 Task: Select the prettier-code formatted esbenp-prettier-vs-code in the default folding range provider.
Action: Mouse moved to (6, 492)
Screenshot: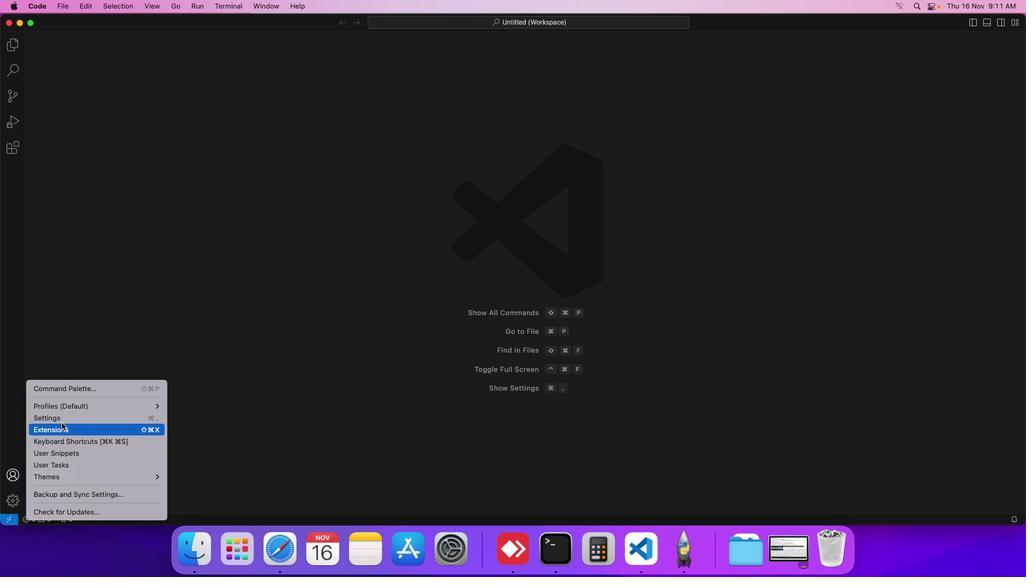 
Action: Mouse pressed left at (6, 492)
Screenshot: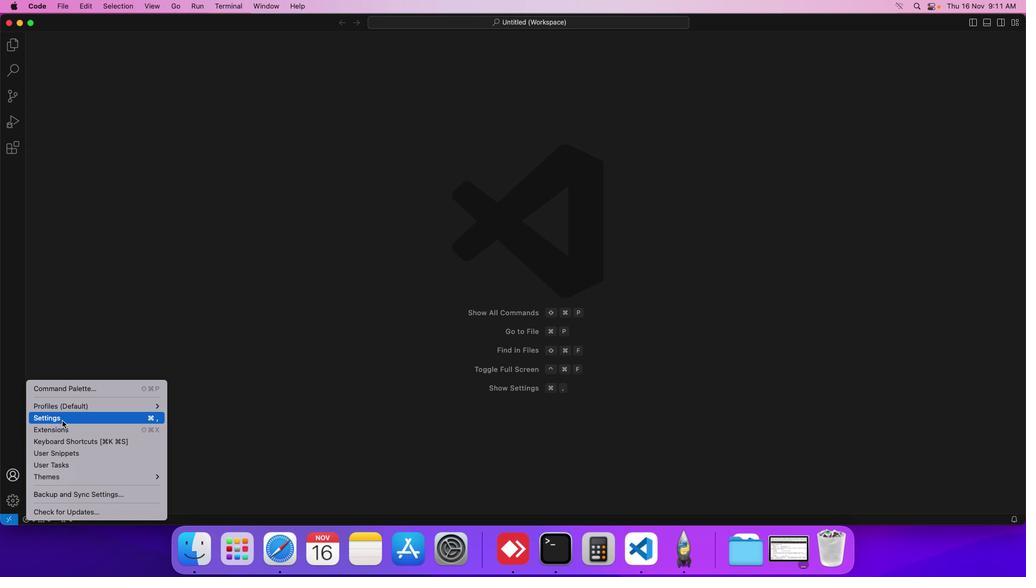 
Action: Mouse moved to (52, 411)
Screenshot: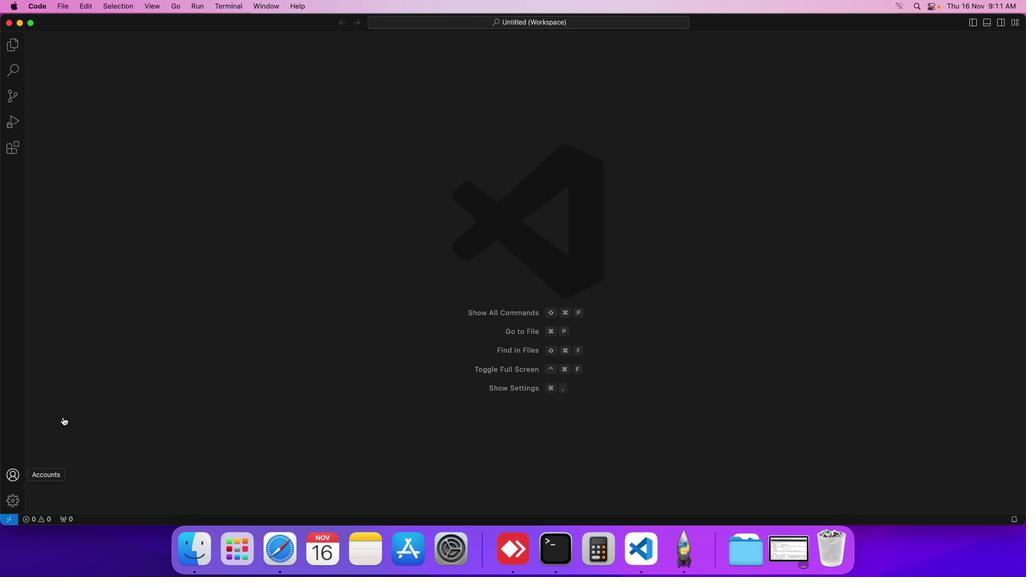 
Action: Mouse pressed left at (52, 411)
Screenshot: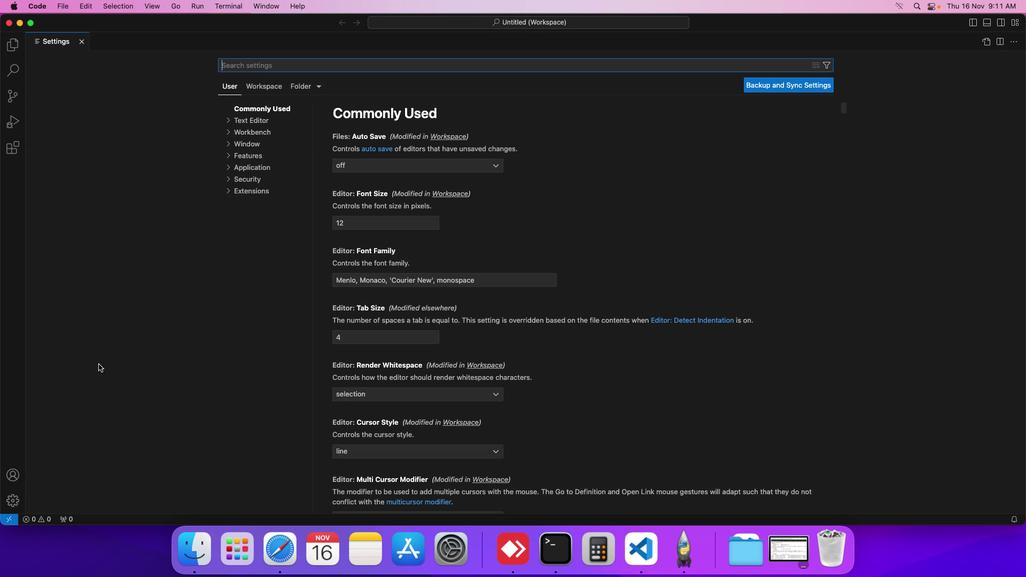 
Action: Mouse moved to (260, 73)
Screenshot: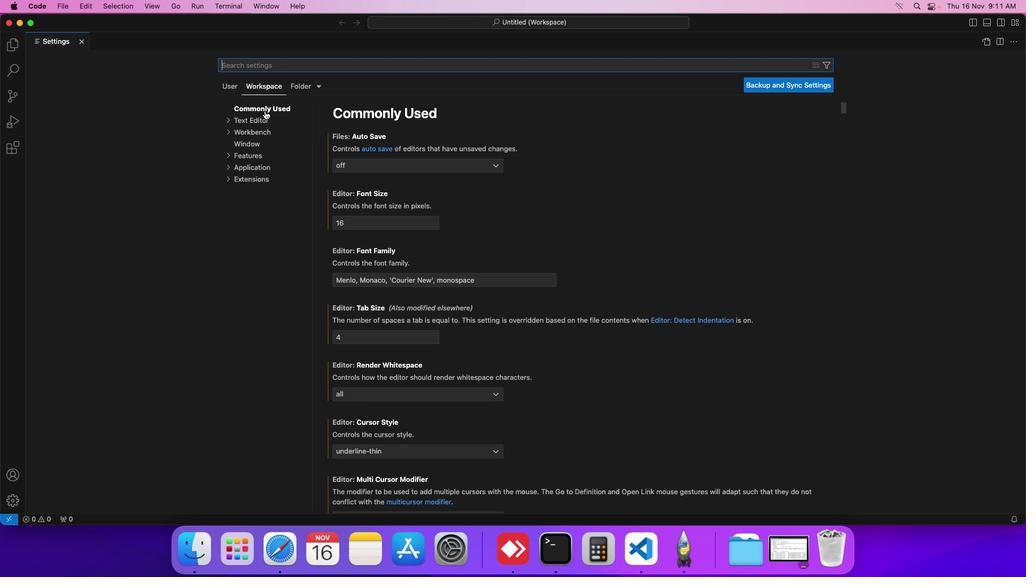 
Action: Mouse pressed left at (260, 73)
Screenshot: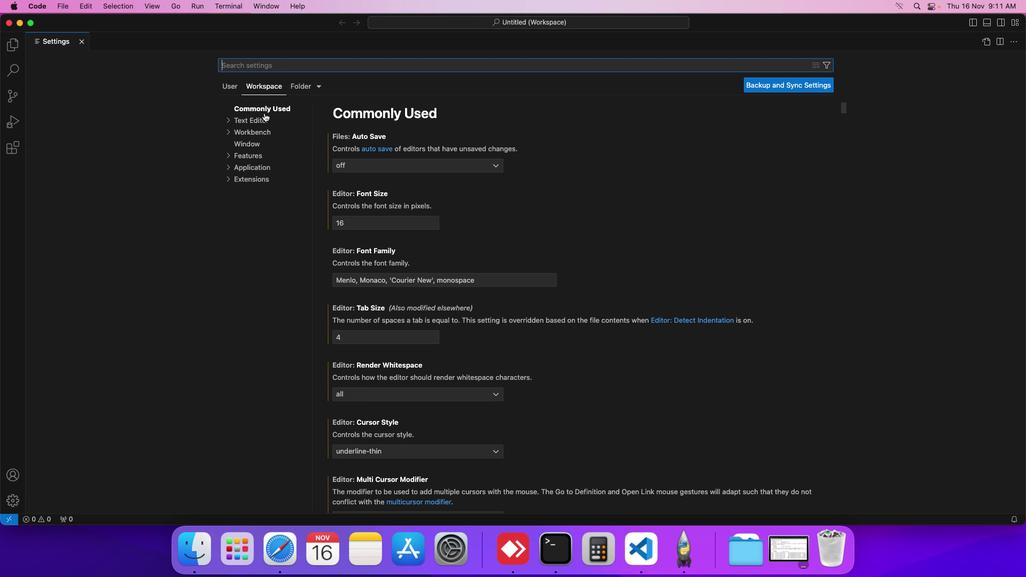 
Action: Mouse moved to (253, 107)
Screenshot: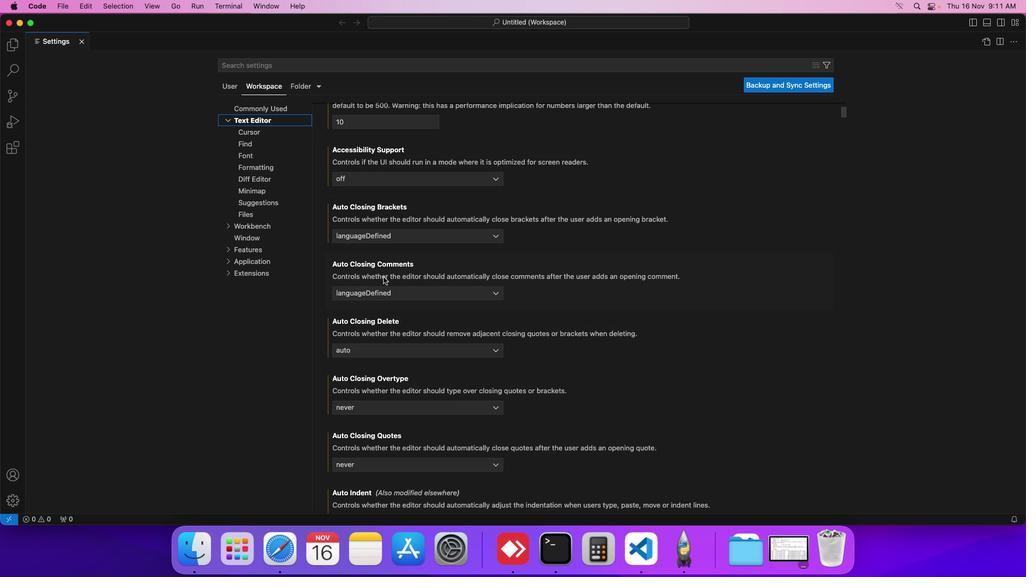 
Action: Mouse pressed left at (253, 107)
Screenshot: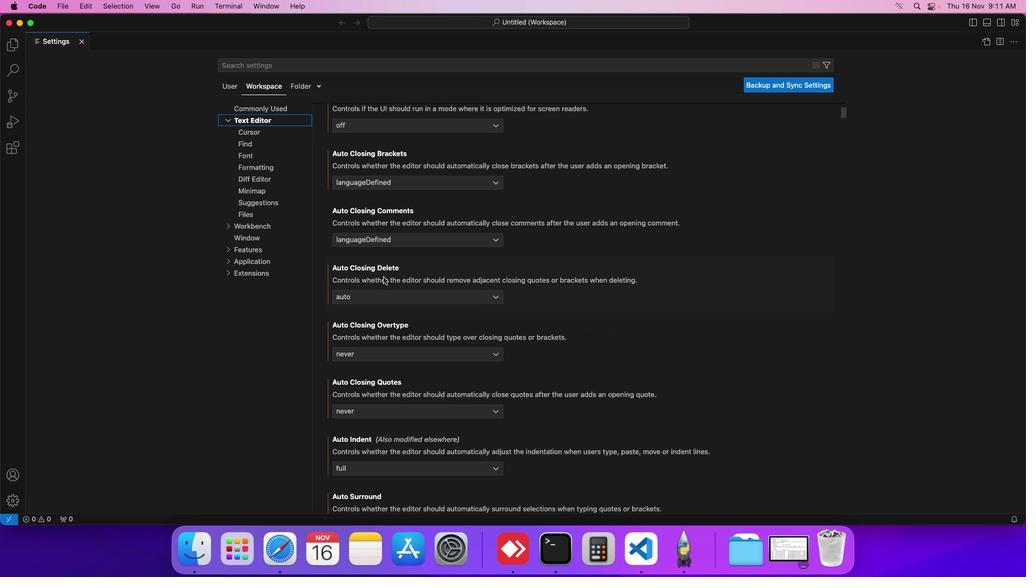 
Action: Mouse moved to (374, 267)
Screenshot: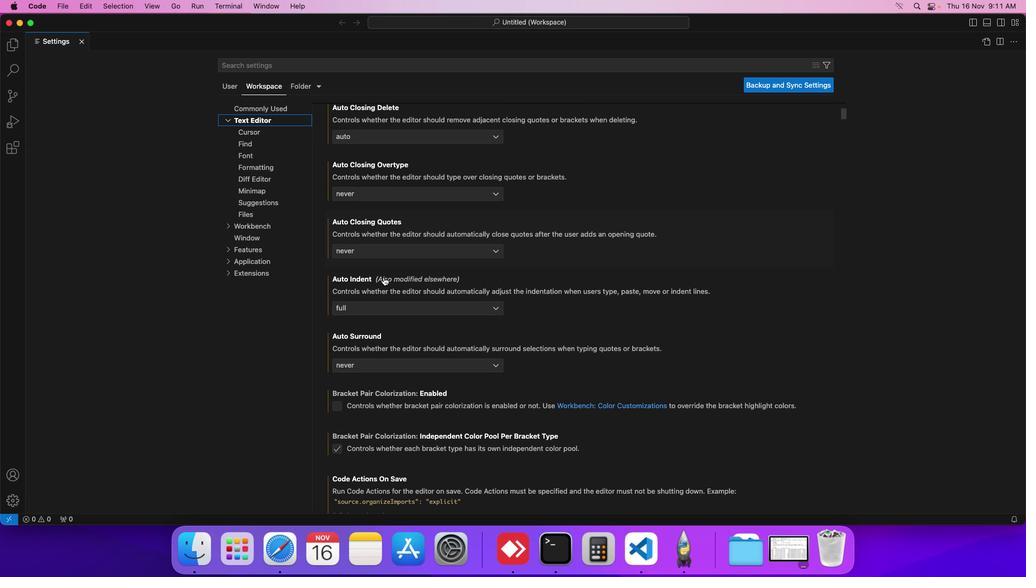 
Action: Mouse scrolled (374, 267) with delta (-9, -9)
Screenshot: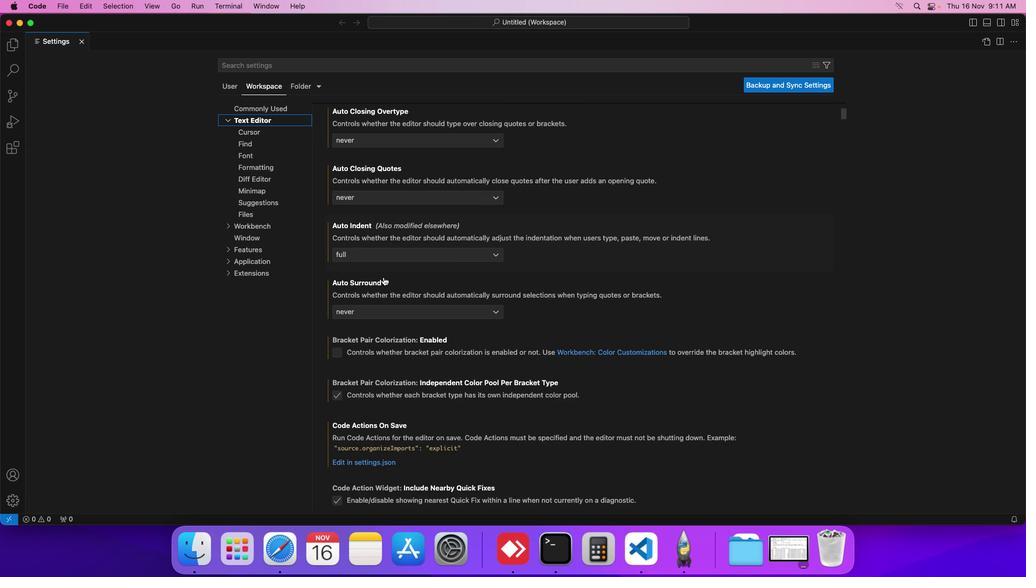 
Action: Mouse scrolled (374, 267) with delta (-9, -9)
Screenshot: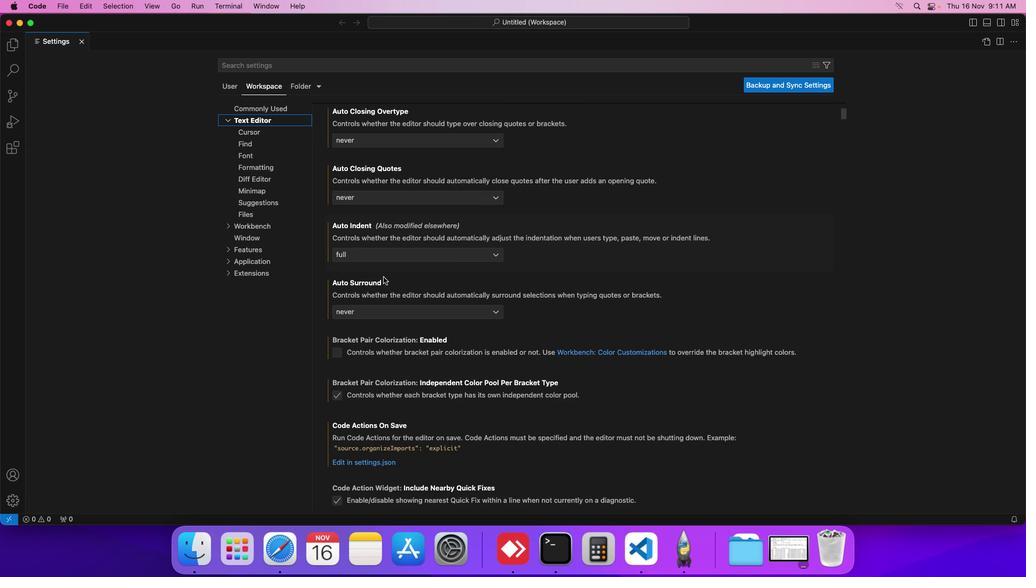 
Action: Mouse scrolled (374, 267) with delta (-9, -10)
Screenshot: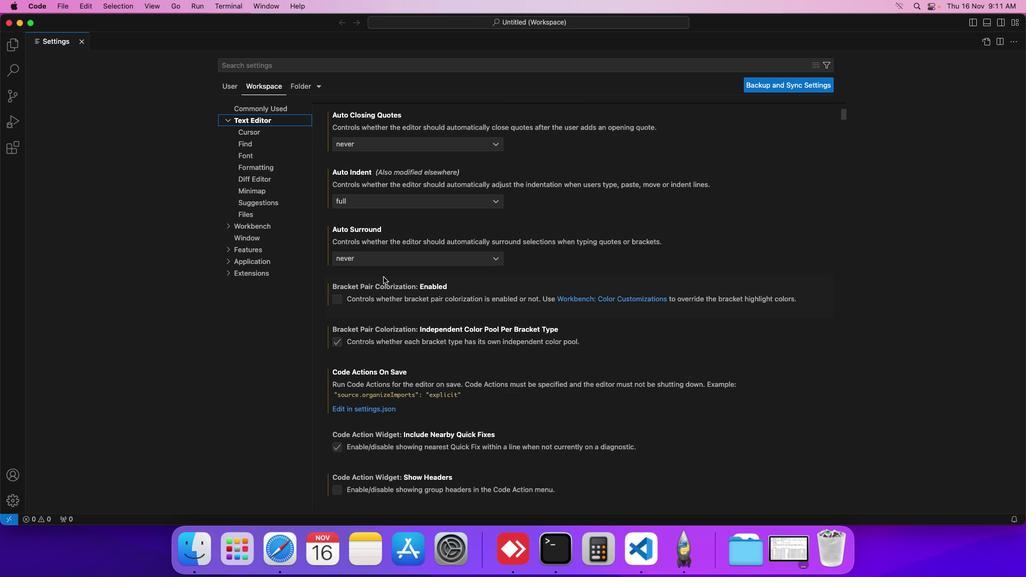 
Action: Mouse scrolled (374, 267) with delta (-9, -10)
Screenshot: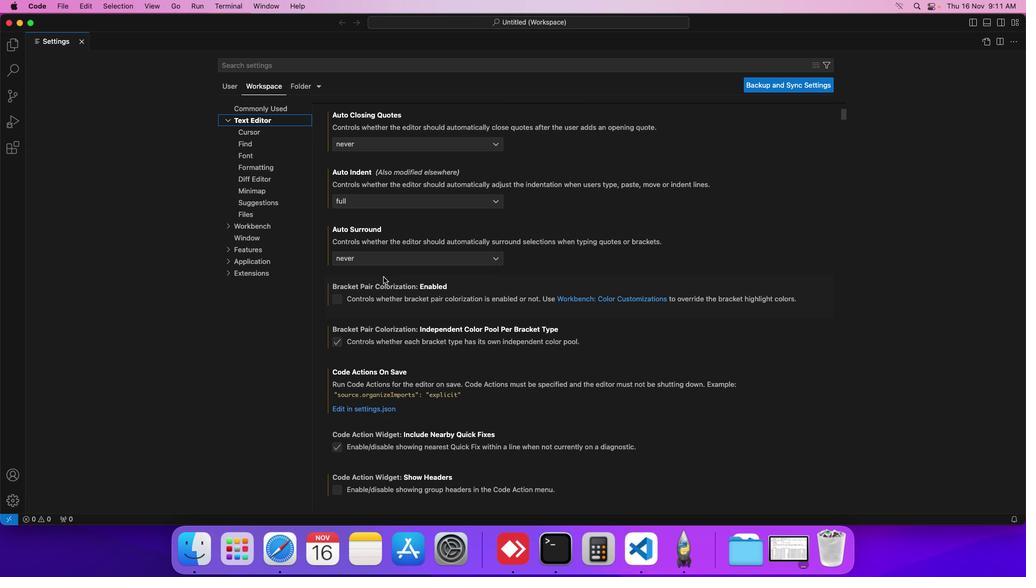 
Action: Mouse scrolled (374, 267) with delta (-9, -10)
Screenshot: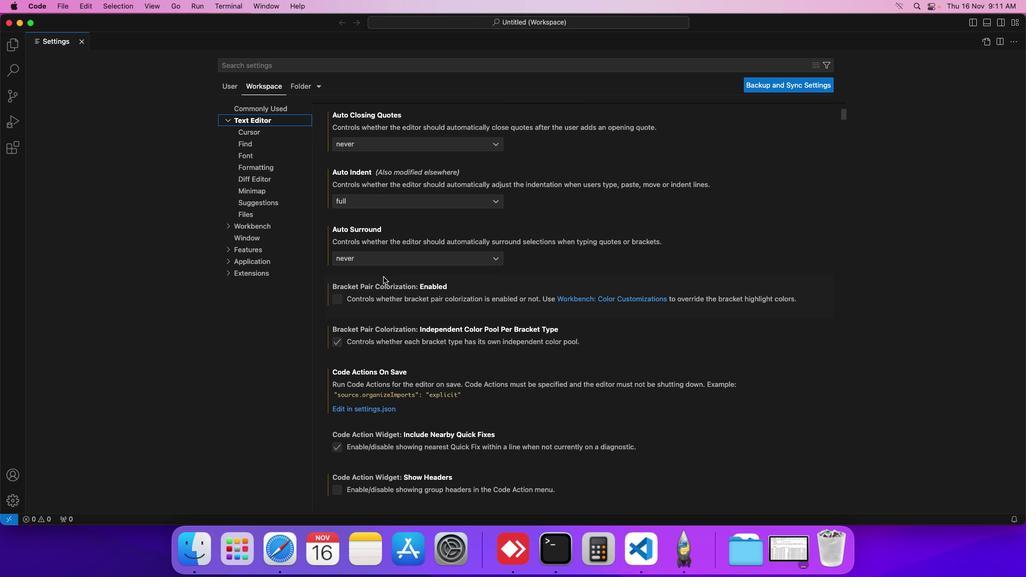 
Action: Mouse moved to (374, 267)
Screenshot: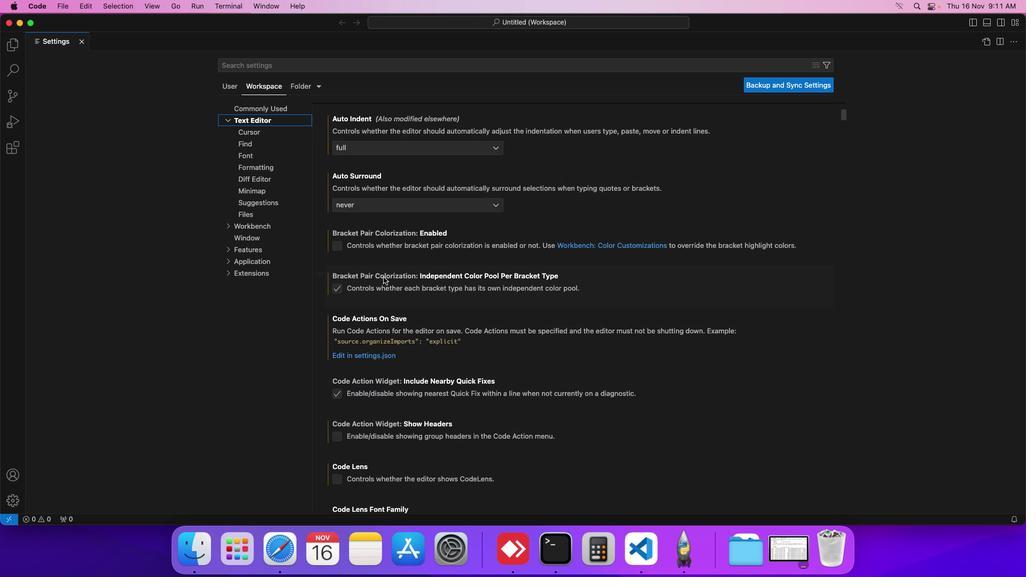 
Action: Mouse scrolled (374, 267) with delta (-9, -9)
Screenshot: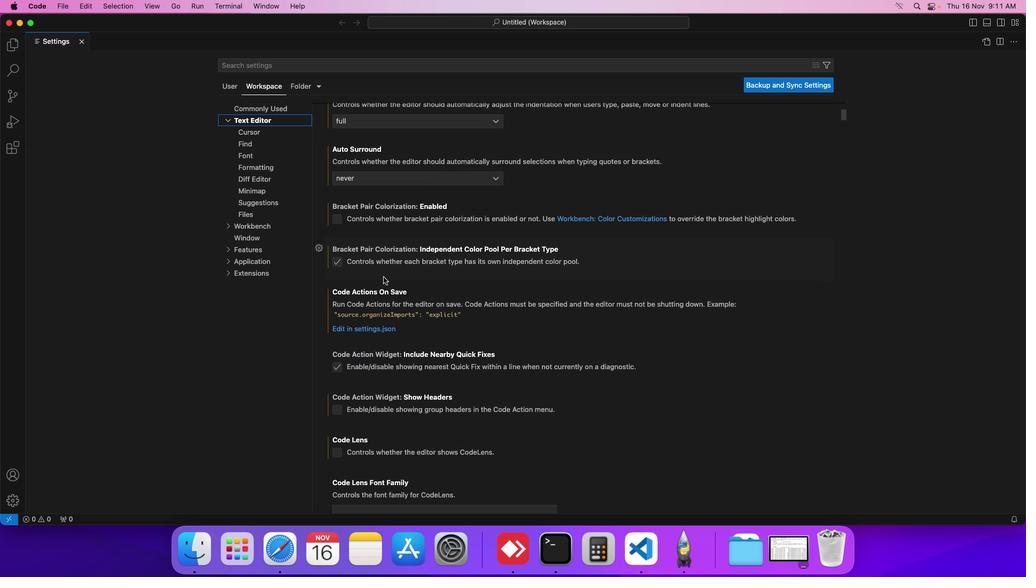 
Action: Mouse scrolled (374, 267) with delta (-9, -9)
Screenshot: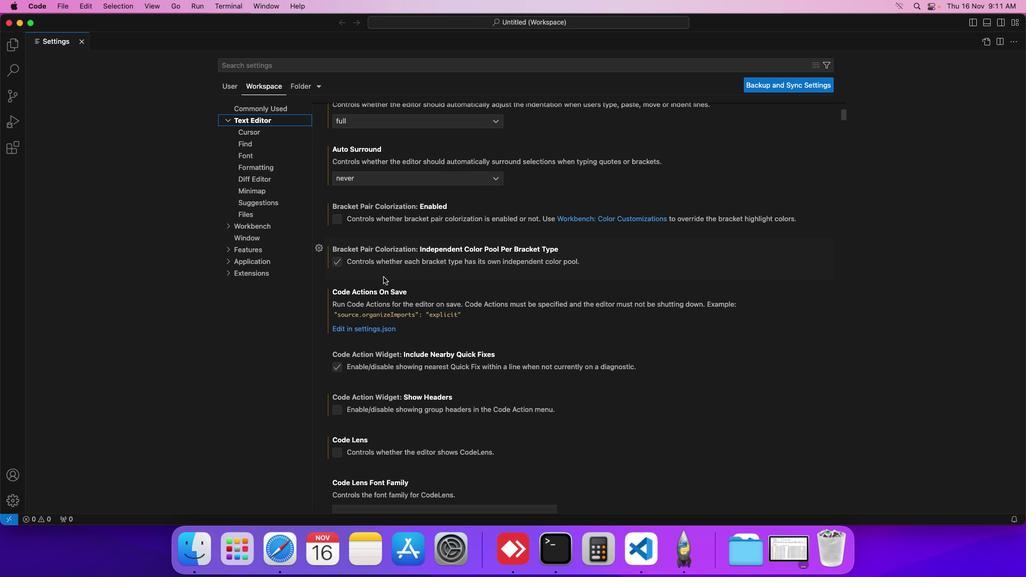 
Action: Mouse scrolled (374, 267) with delta (-9, -9)
Screenshot: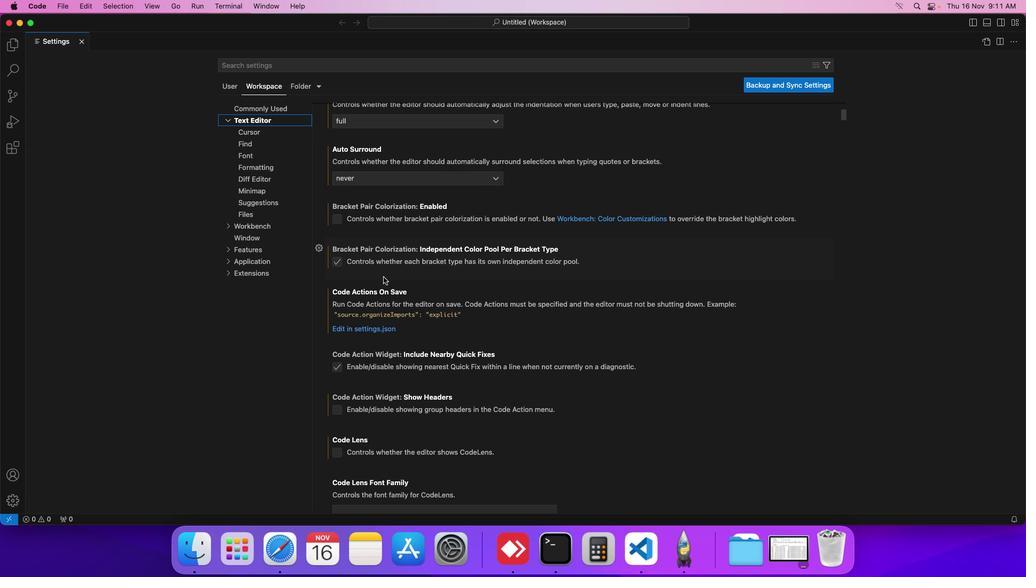 
Action: Mouse scrolled (374, 267) with delta (-9, -10)
Screenshot: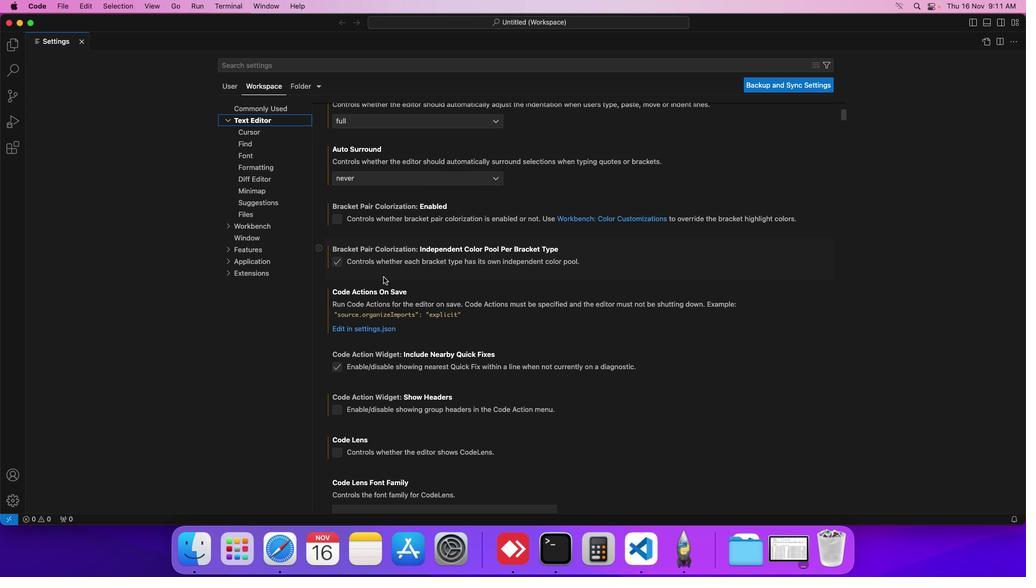 
Action: Mouse scrolled (374, 267) with delta (-9, -9)
Screenshot: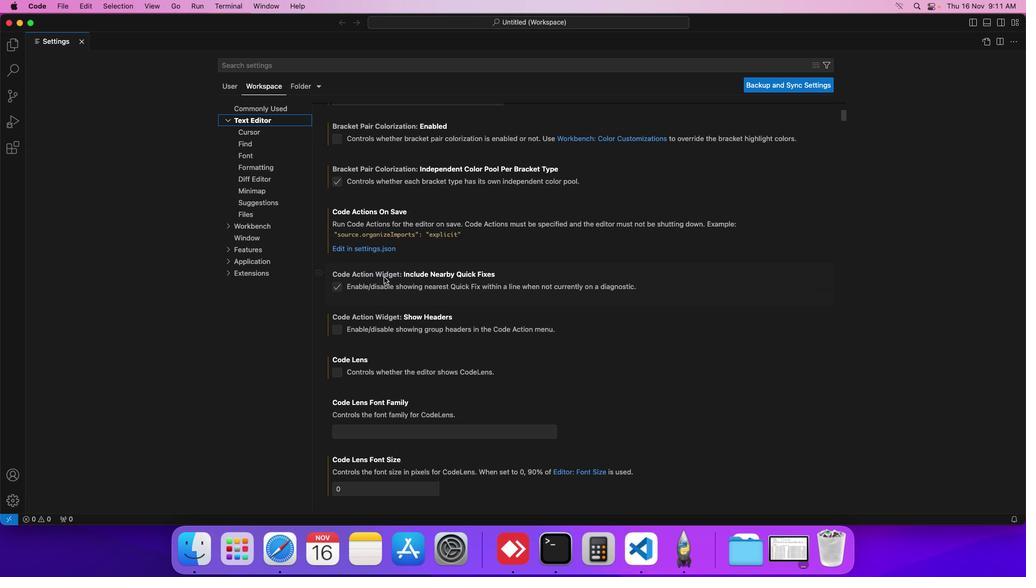 
Action: Mouse scrolled (374, 267) with delta (-9, -9)
Screenshot: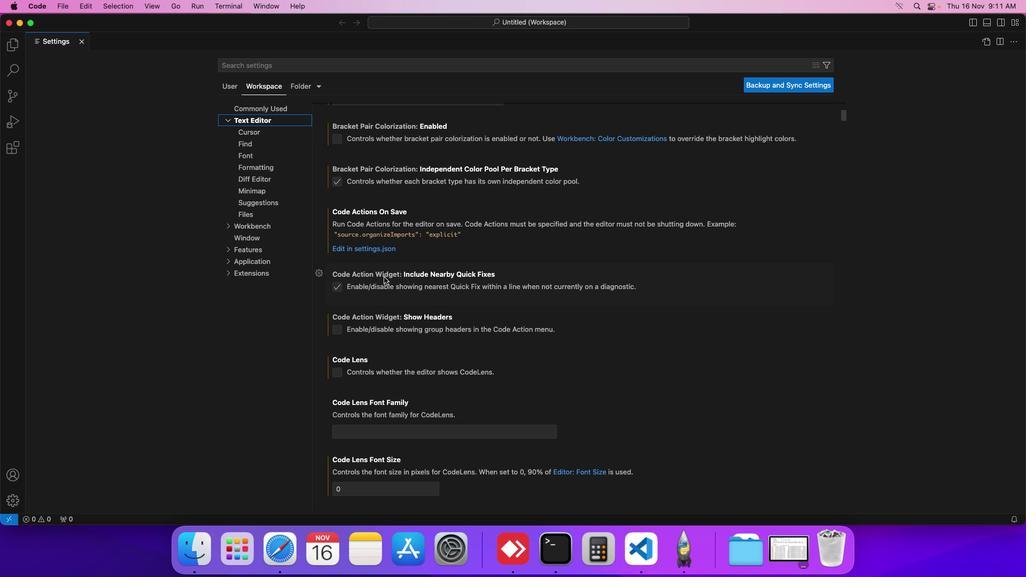 
Action: Mouse scrolled (374, 267) with delta (-9, -9)
Screenshot: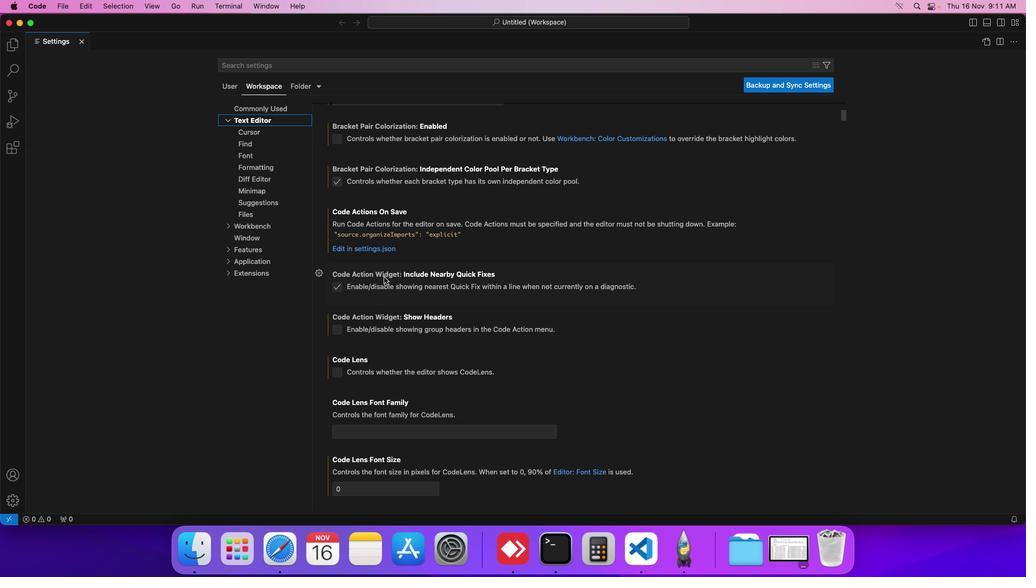 
Action: Mouse moved to (374, 267)
Screenshot: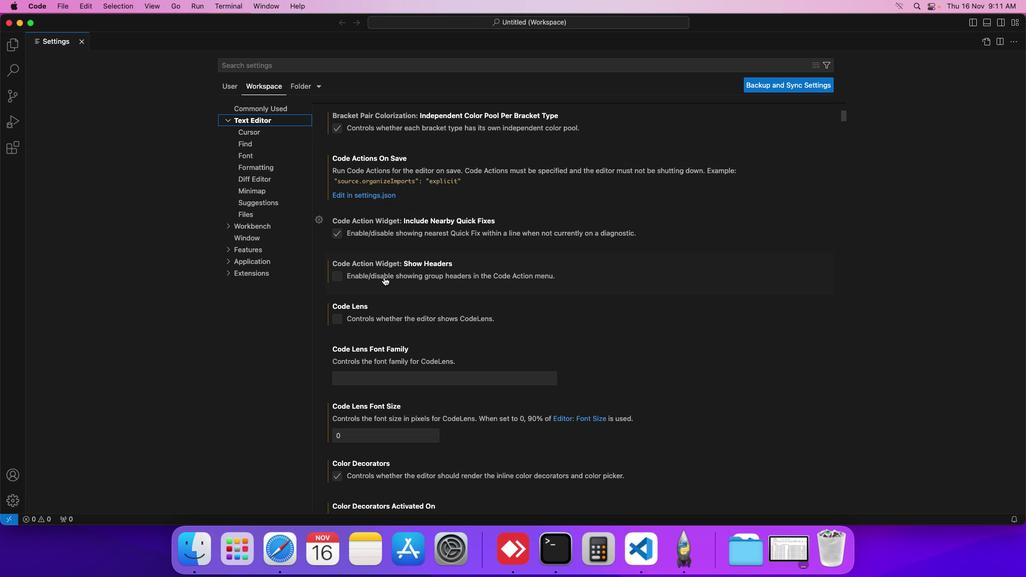 
Action: Mouse scrolled (374, 267) with delta (-9, -9)
Screenshot: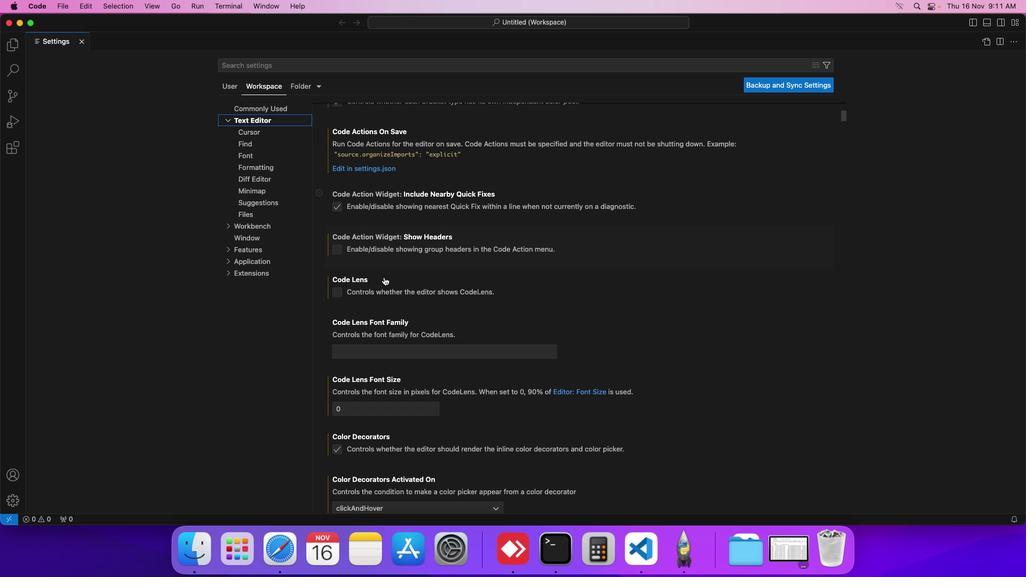 
Action: Mouse scrolled (374, 267) with delta (-9, -9)
Screenshot: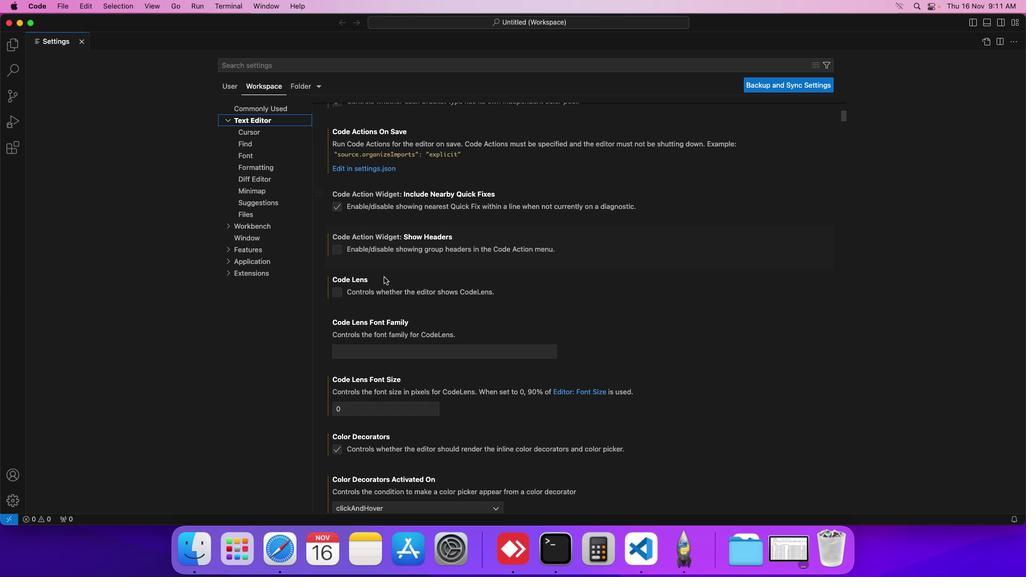 
Action: Mouse scrolled (374, 267) with delta (-9, -9)
Screenshot: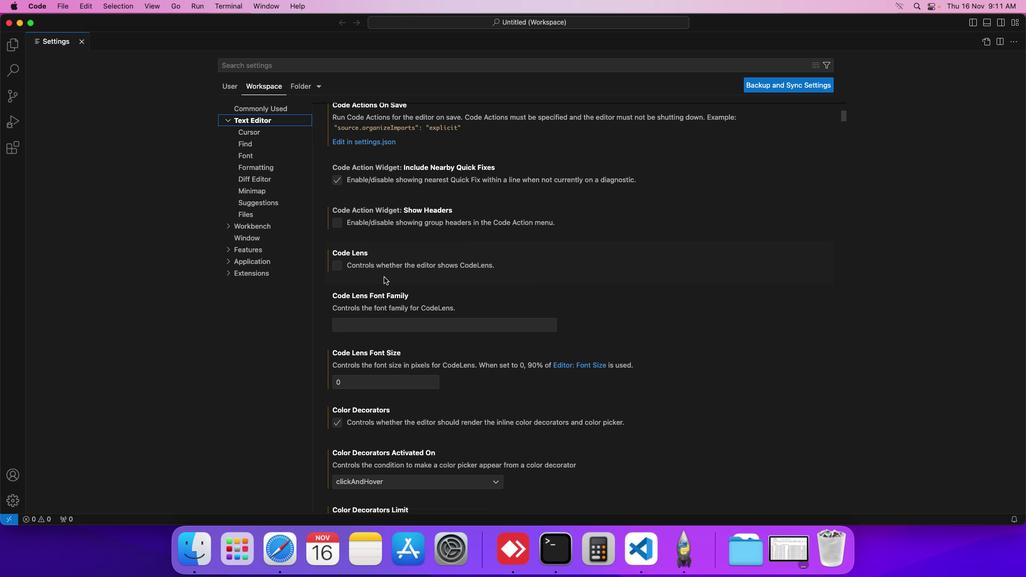 
Action: Mouse scrolled (374, 267) with delta (-9, -9)
Screenshot: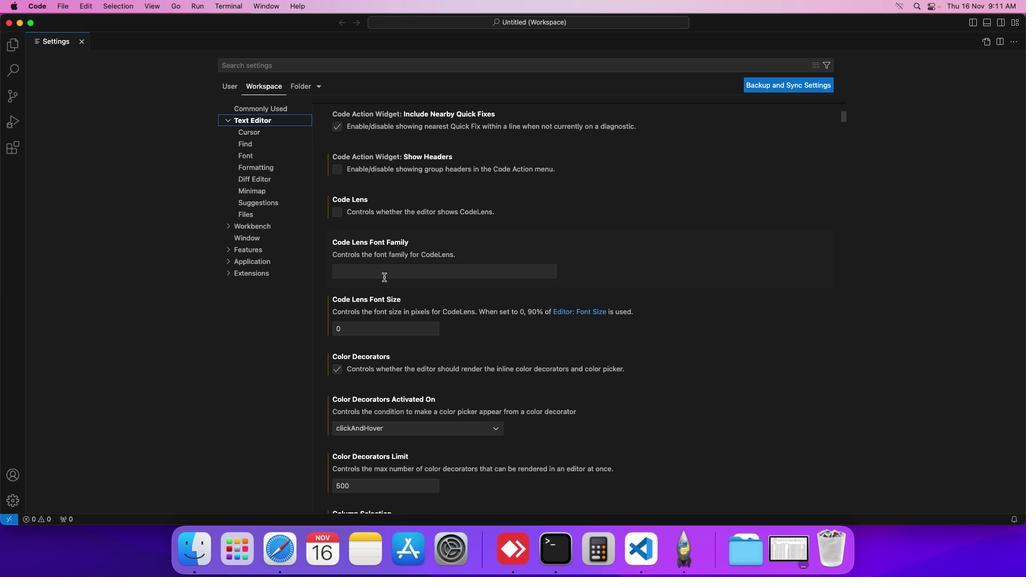 
Action: Mouse scrolled (374, 267) with delta (-9, -9)
Screenshot: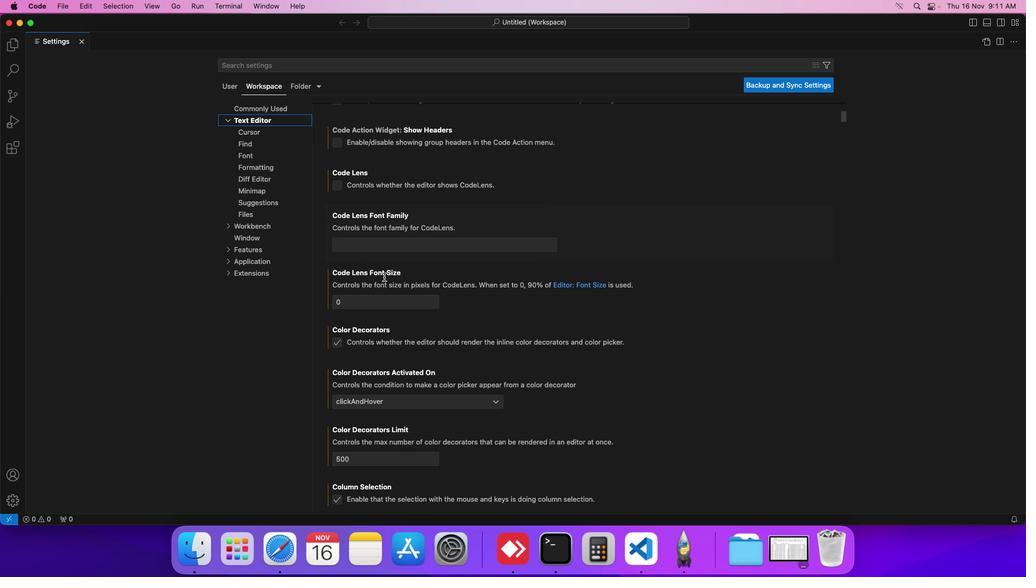 
Action: Mouse scrolled (374, 267) with delta (-9, -9)
Screenshot: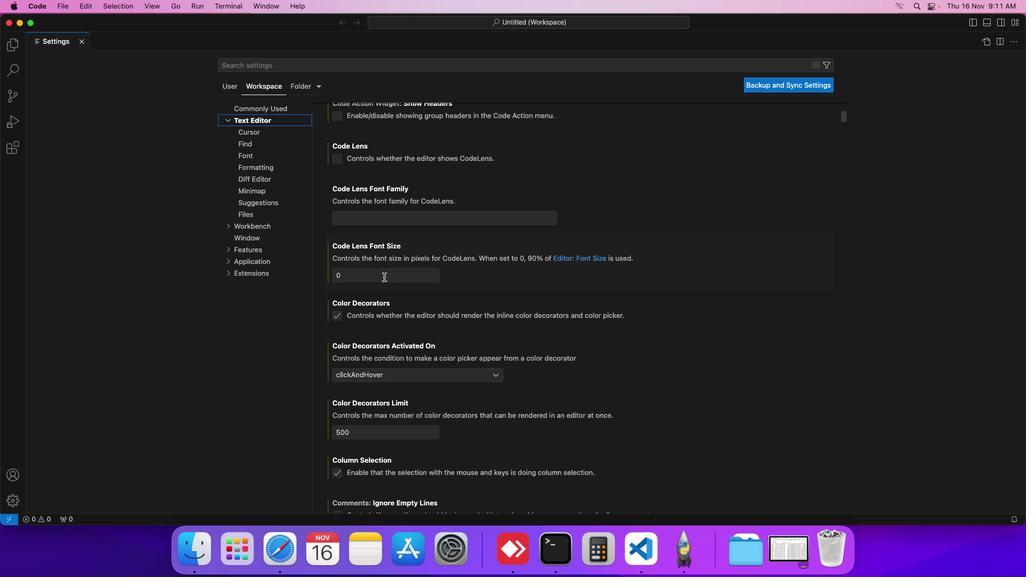
Action: Mouse scrolled (374, 267) with delta (-9, -9)
Screenshot: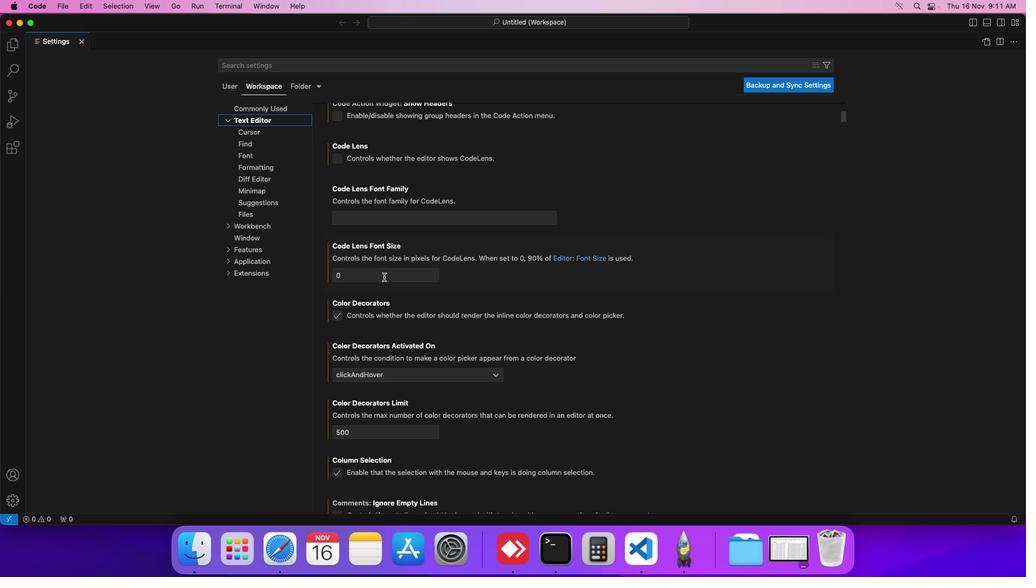 
Action: Mouse scrolled (374, 267) with delta (-9, -9)
Screenshot: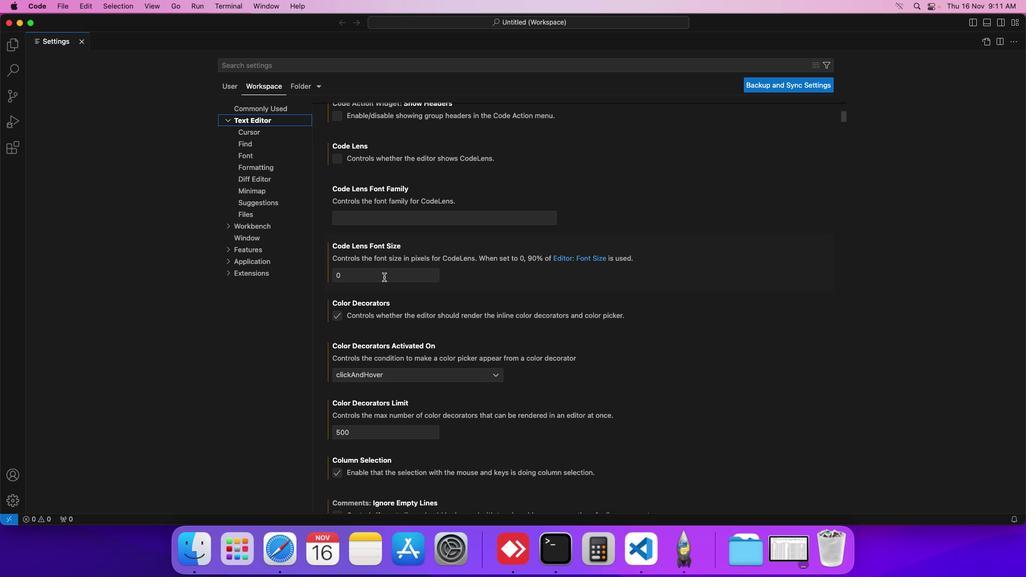 
Action: Mouse scrolled (374, 267) with delta (-9, -9)
Screenshot: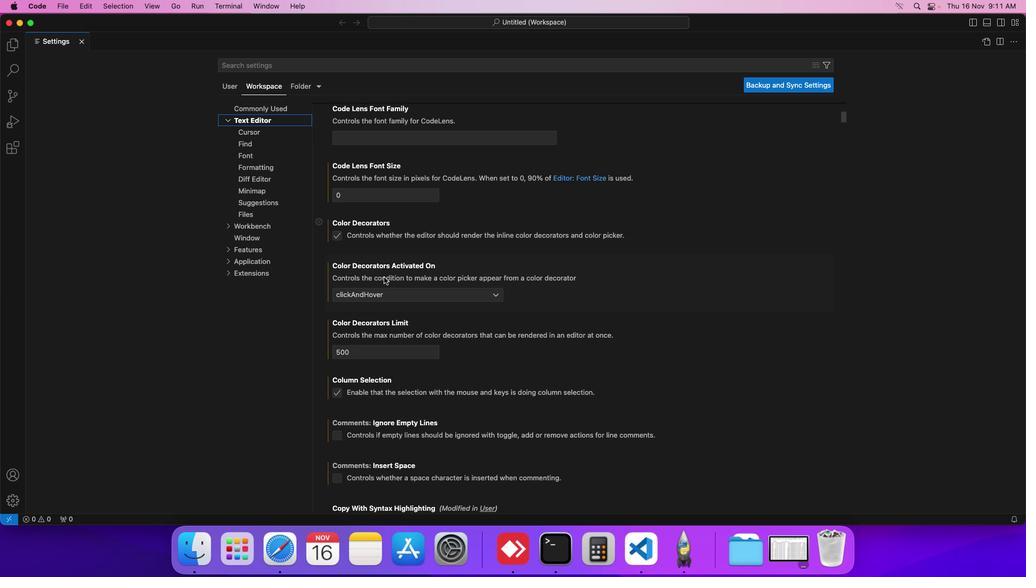 
Action: Mouse scrolled (374, 267) with delta (-9, -9)
Screenshot: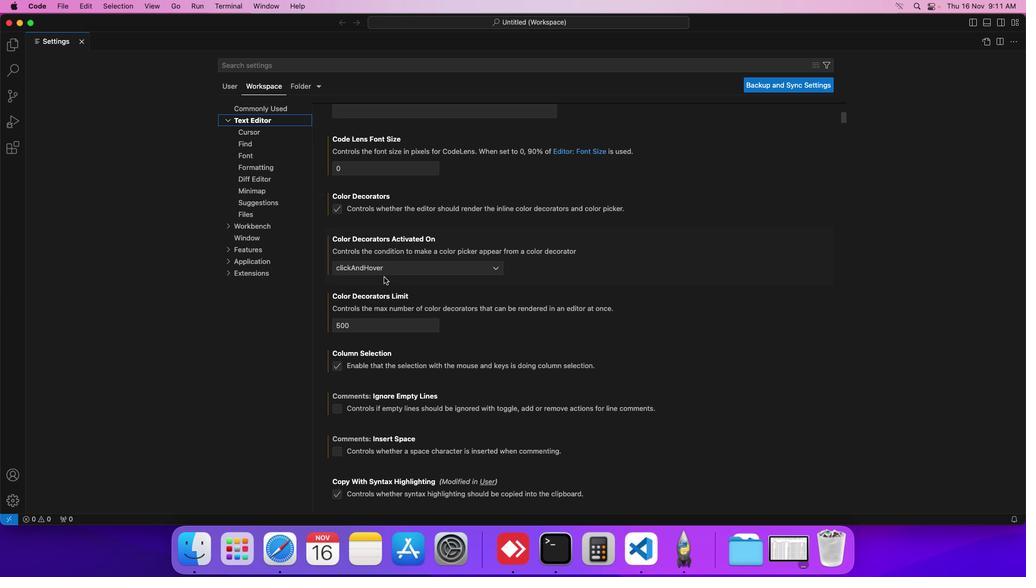 
Action: Mouse scrolled (374, 267) with delta (-9, -9)
Screenshot: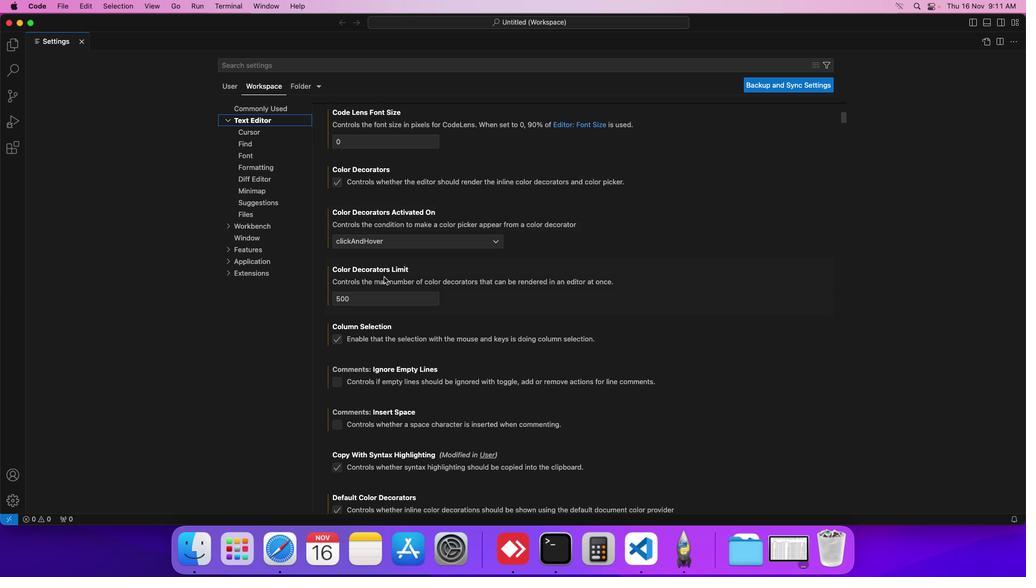 
Action: Mouse scrolled (374, 267) with delta (-9, -9)
Screenshot: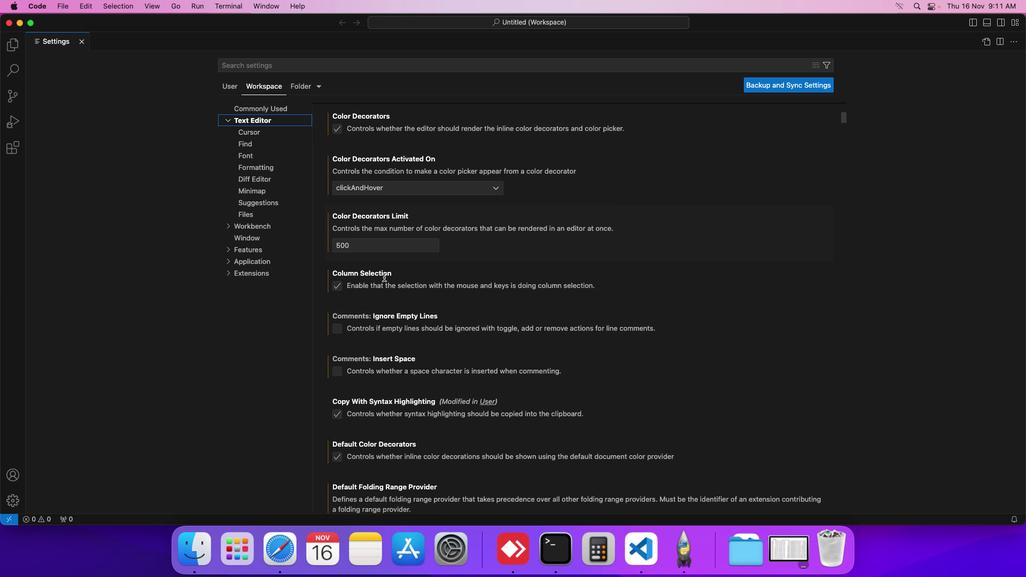 
Action: Mouse scrolled (374, 267) with delta (-9, -9)
Screenshot: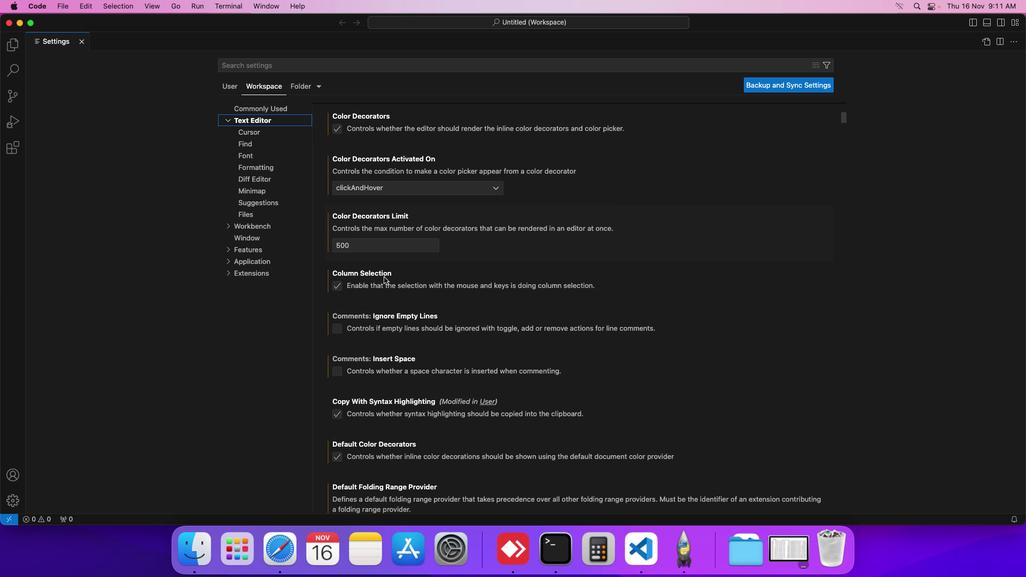
Action: Mouse scrolled (374, 267) with delta (-9, -9)
Screenshot: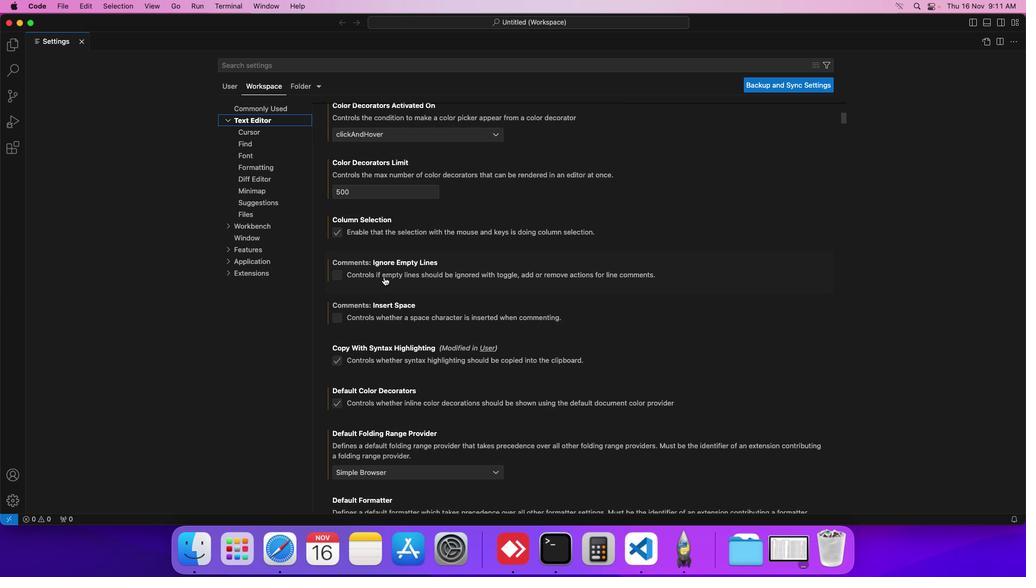
Action: Mouse scrolled (374, 267) with delta (-9, -9)
Screenshot: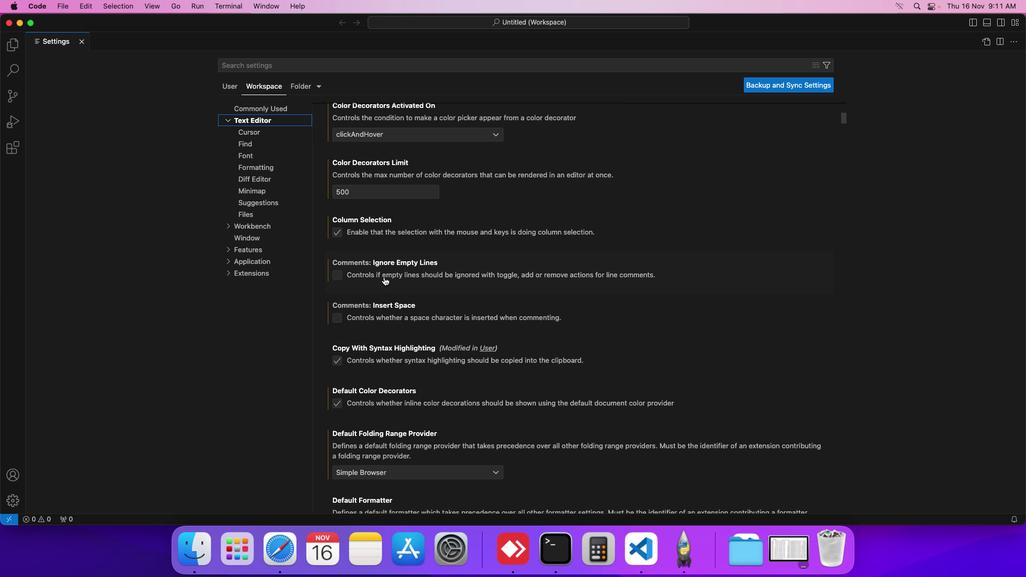 
Action: Mouse scrolled (374, 267) with delta (-9, -9)
Screenshot: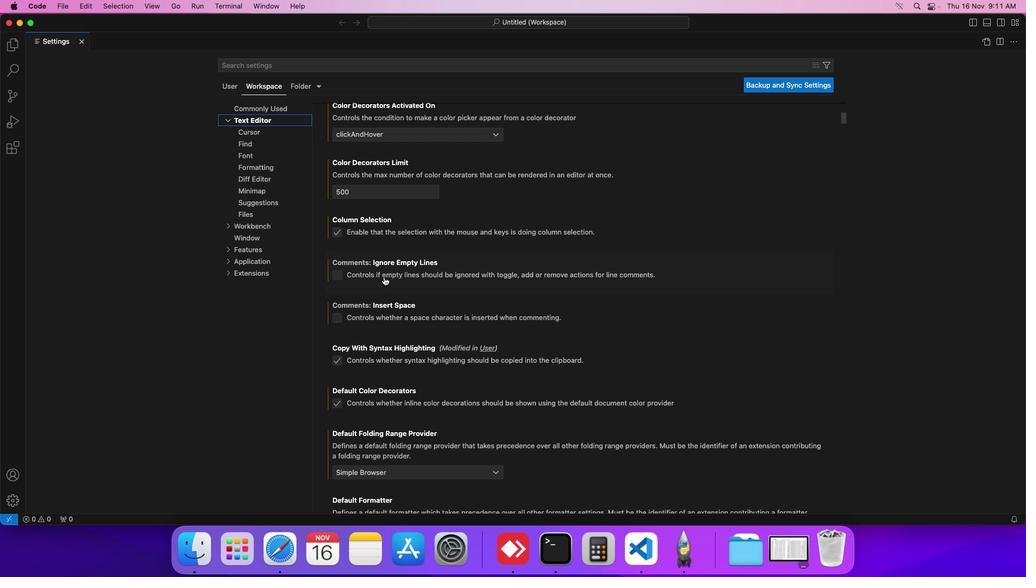 
Action: Mouse scrolled (374, 267) with delta (-9, -9)
Screenshot: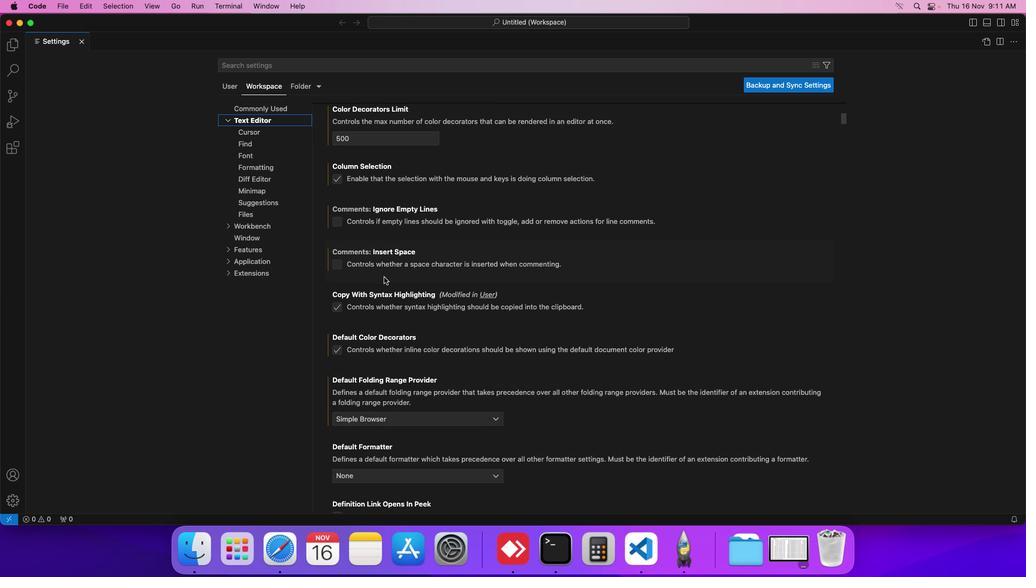 
Action: Mouse scrolled (374, 267) with delta (-9, -9)
Screenshot: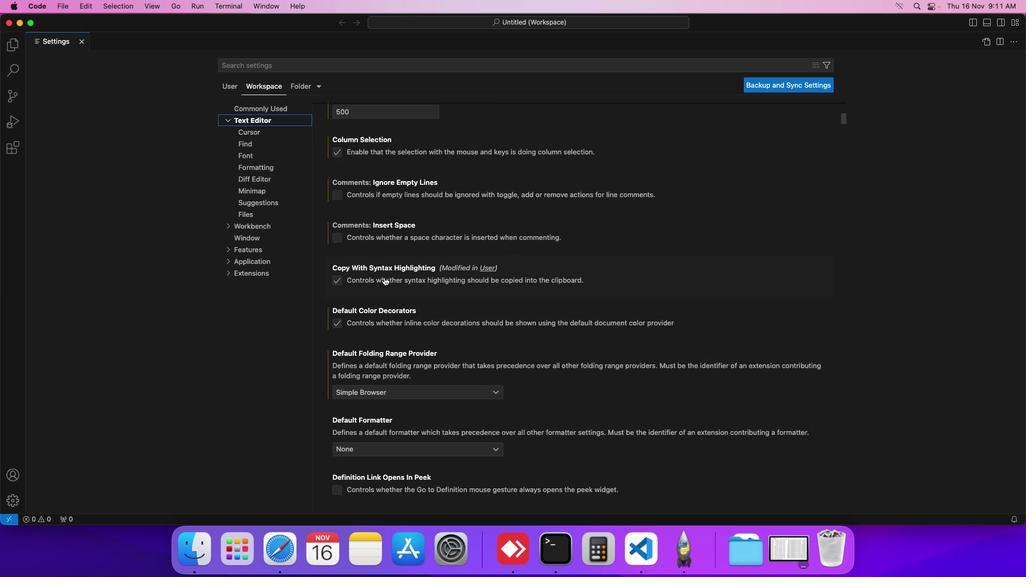 
Action: Mouse scrolled (374, 267) with delta (-9, -9)
Screenshot: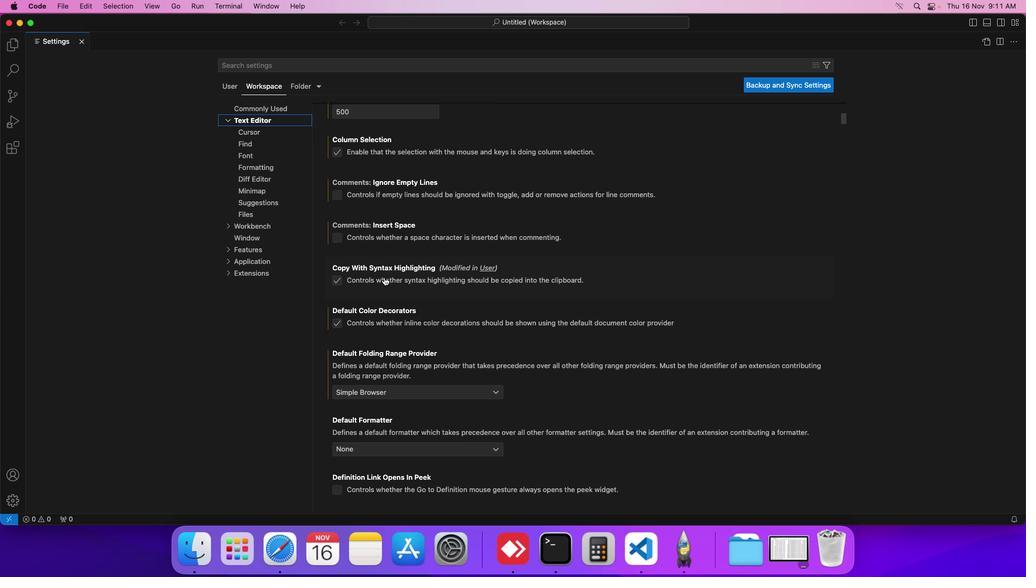 
Action: Mouse scrolled (374, 267) with delta (-9, -9)
Screenshot: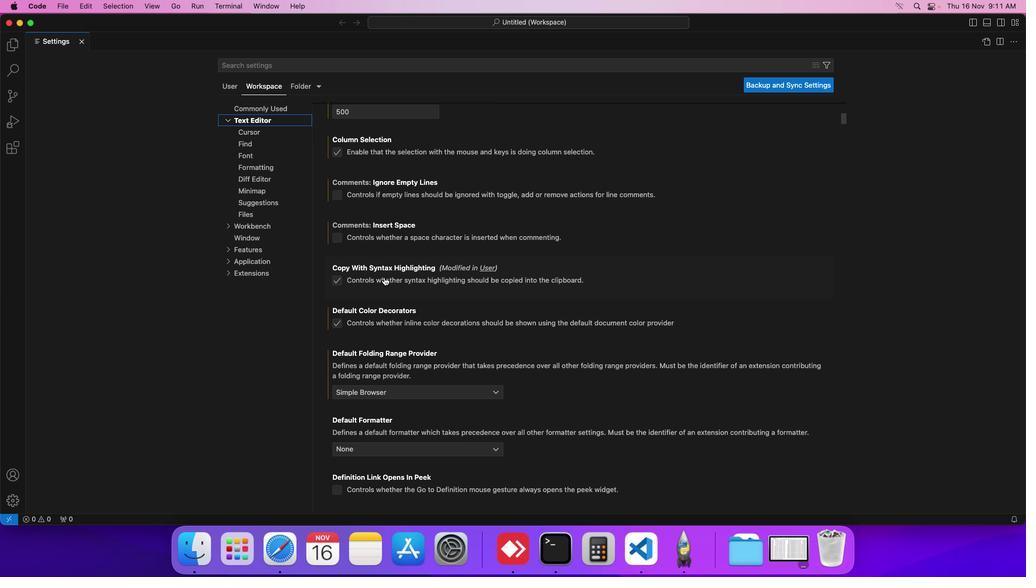 
Action: Mouse moved to (374, 267)
Screenshot: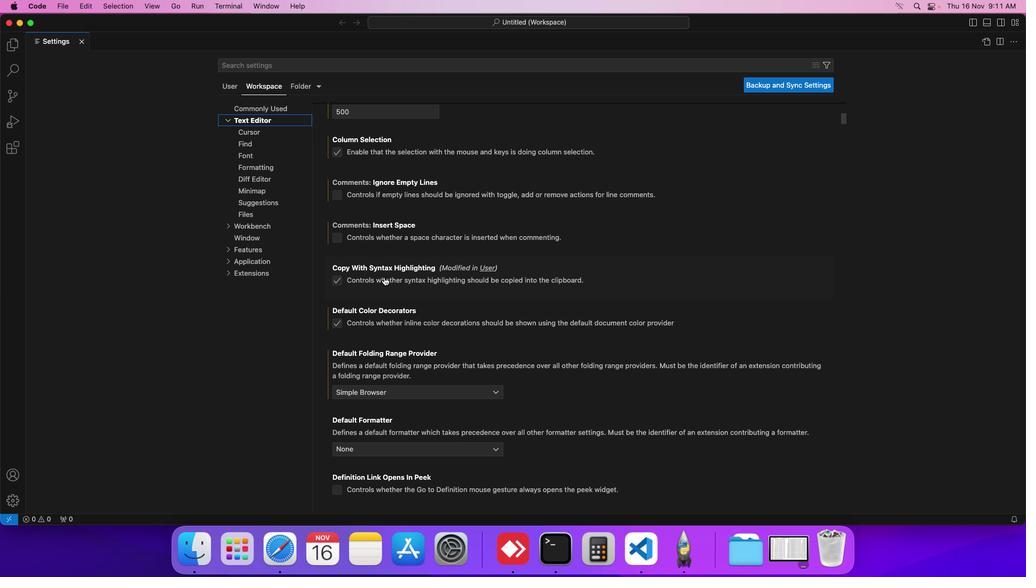 
Action: Mouse scrolled (374, 267) with delta (-9, -9)
Screenshot: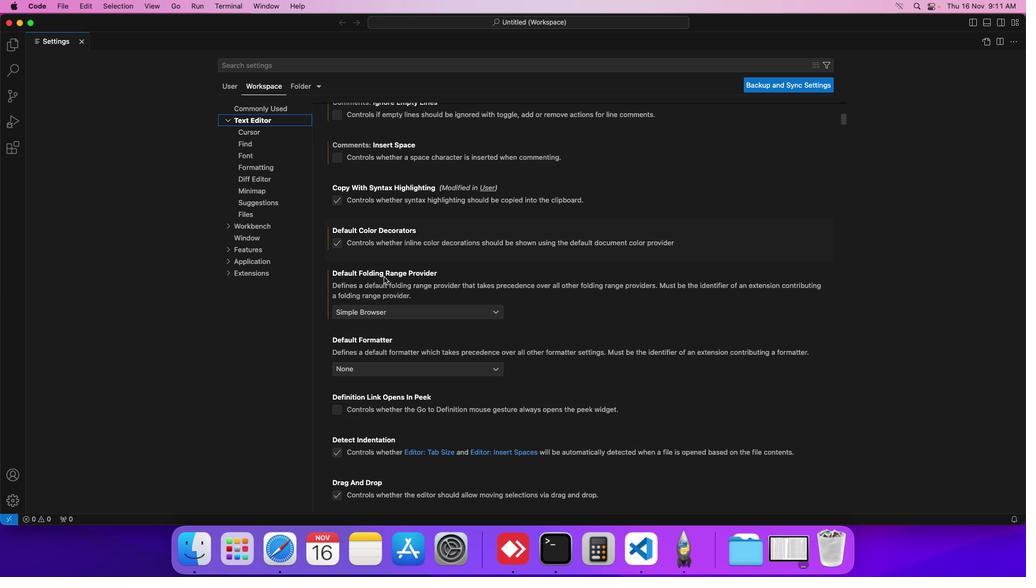 
Action: Mouse scrolled (374, 267) with delta (-9, -9)
Screenshot: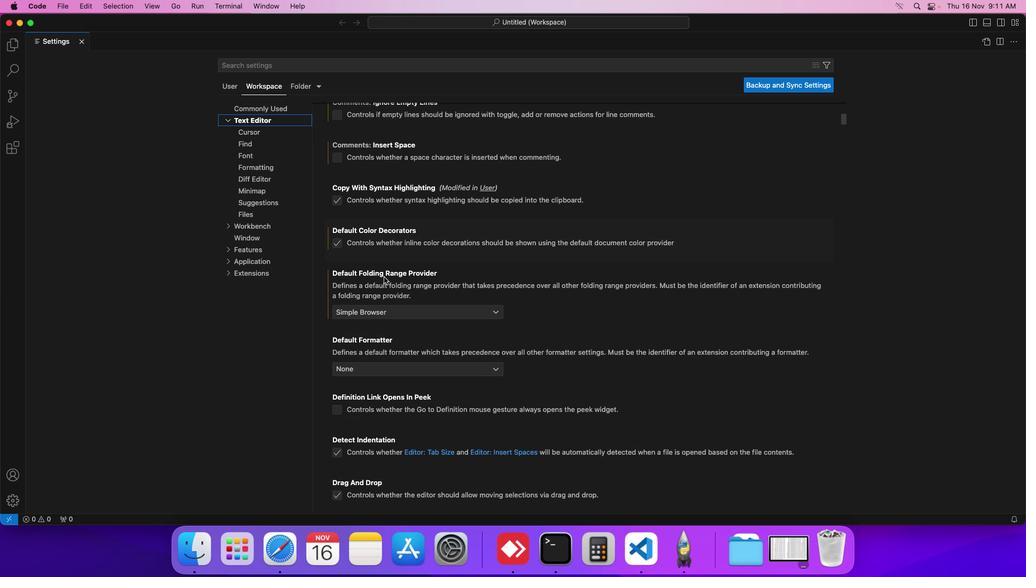 
Action: Mouse scrolled (374, 267) with delta (-9, -9)
Screenshot: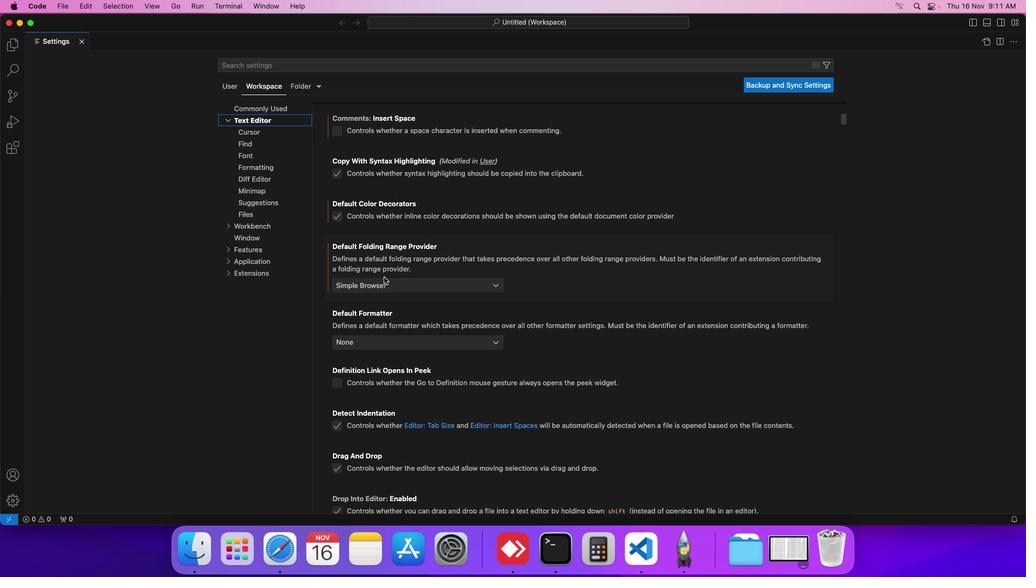 
Action: Mouse moved to (374, 267)
Screenshot: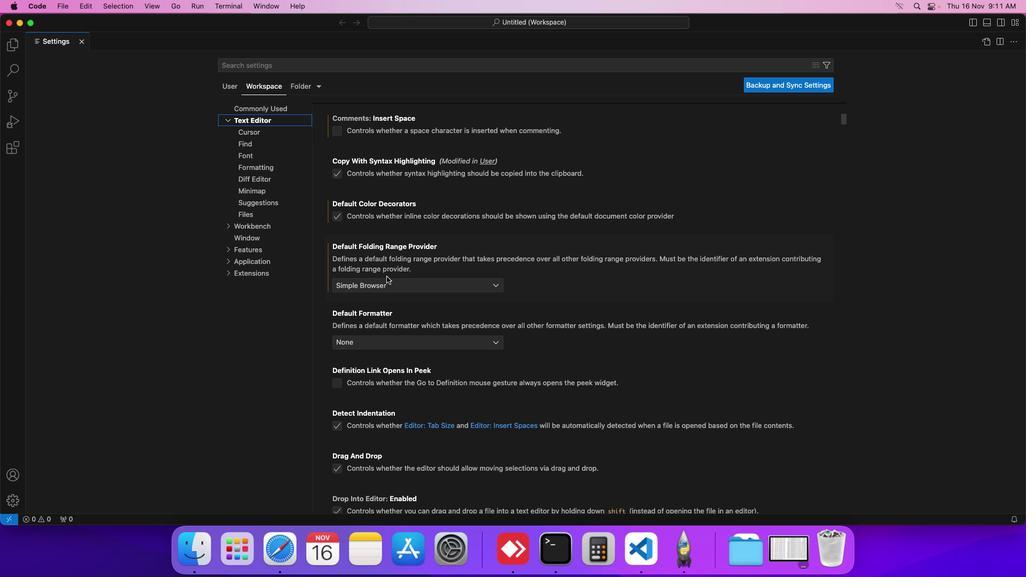 
Action: Mouse scrolled (374, 267) with delta (-9, -9)
Screenshot: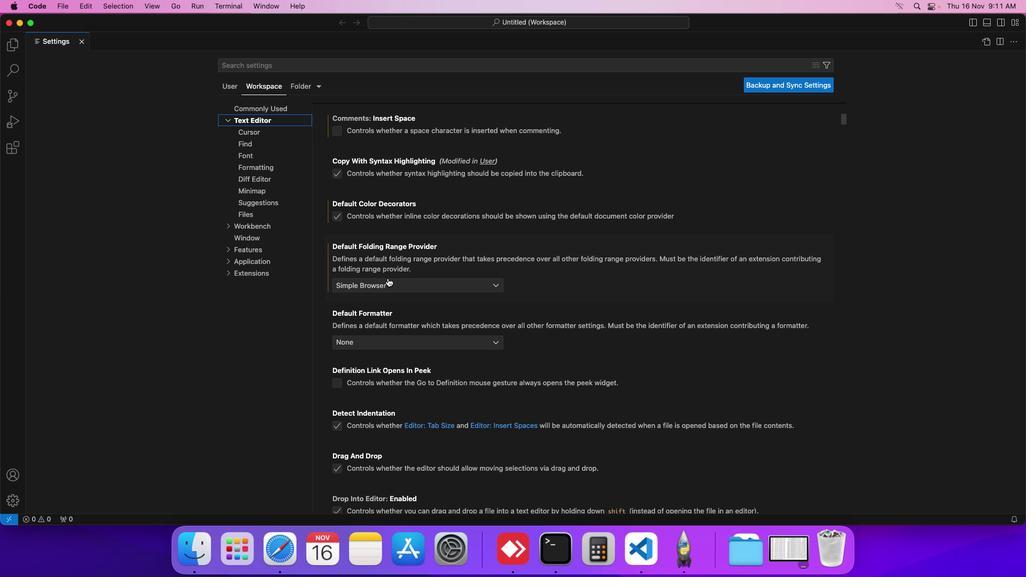 
Action: Mouse scrolled (374, 267) with delta (-9, -9)
Screenshot: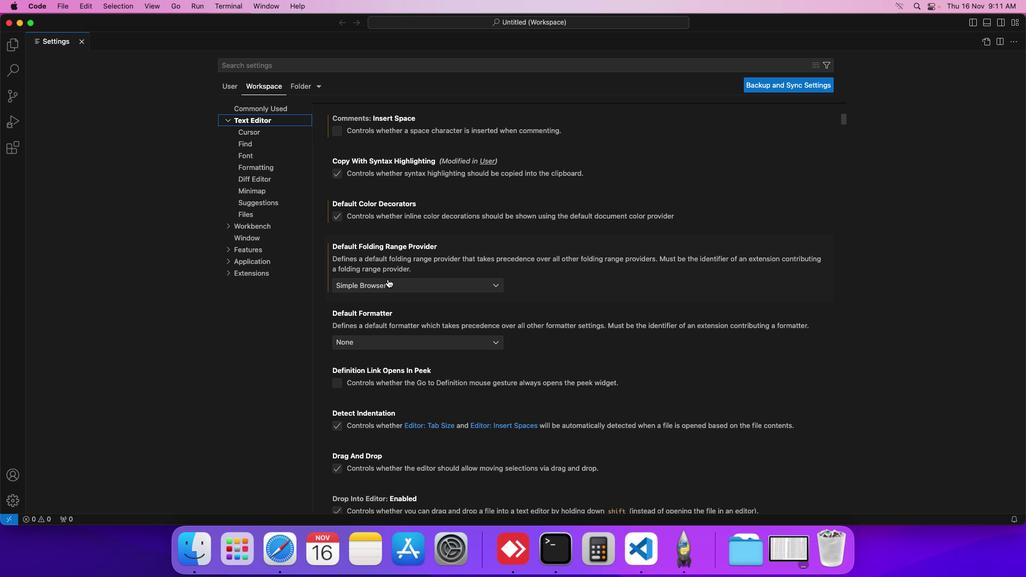 
Action: Mouse scrolled (374, 267) with delta (-9, -9)
Screenshot: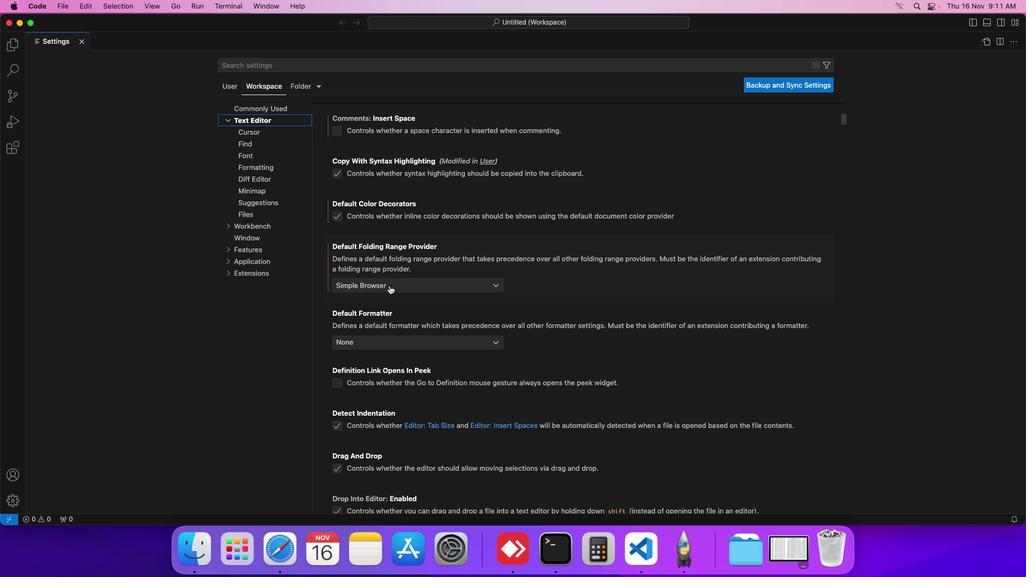 
Action: Mouse scrolled (374, 267) with delta (-9, -9)
Screenshot: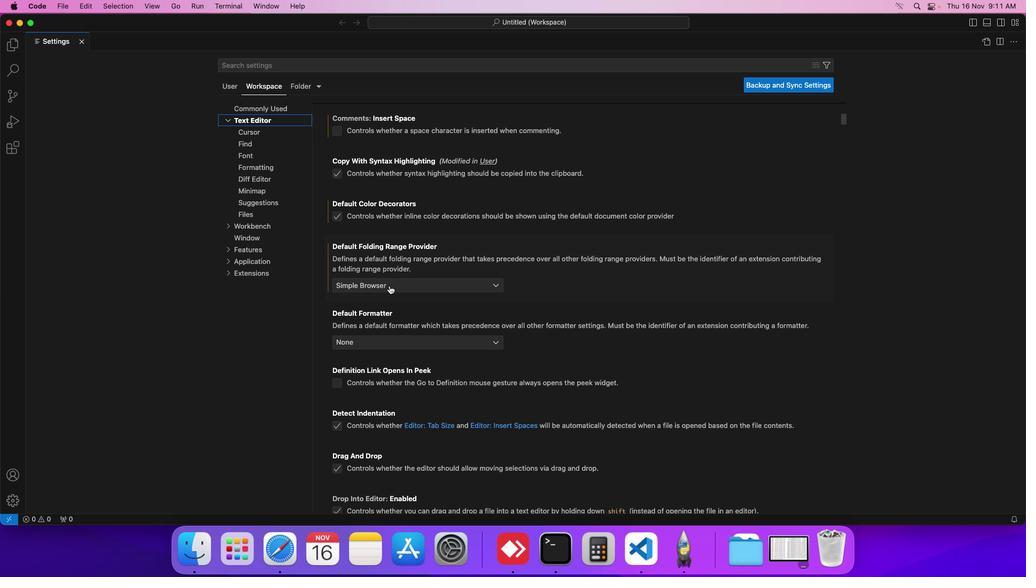 
Action: Mouse moved to (380, 275)
Screenshot: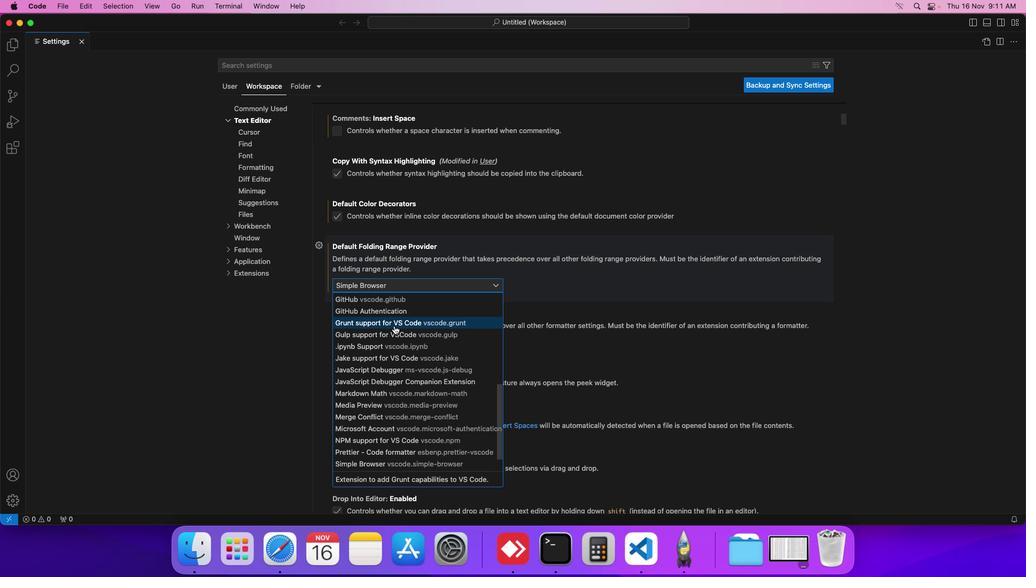 
Action: Mouse pressed left at (380, 275)
Screenshot: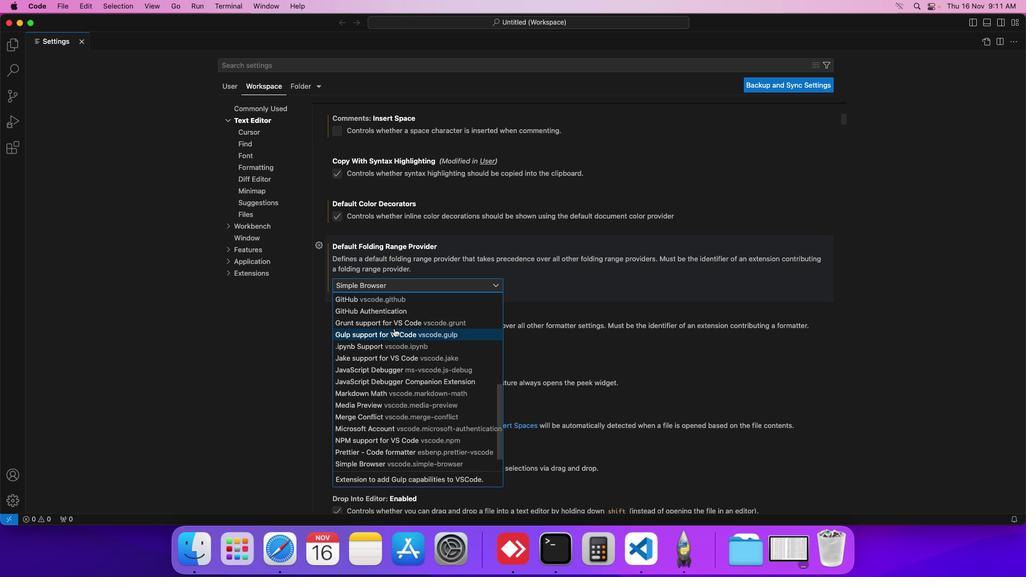 
Action: Mouse moved to (384, 318)
Screenshot: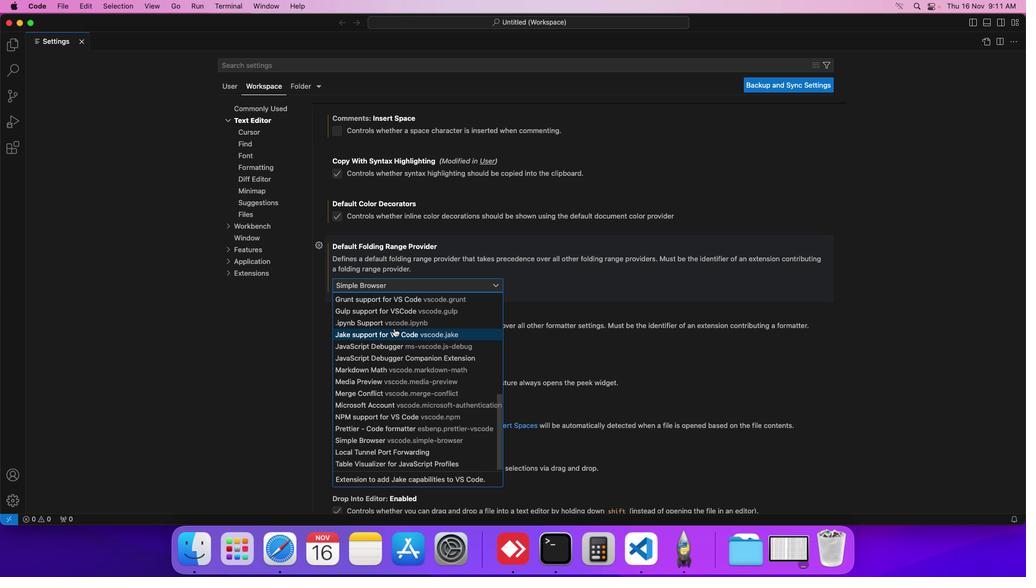 
Action: Mouse scrolled (384, 318) with delta (-9, -9)
Screenshot: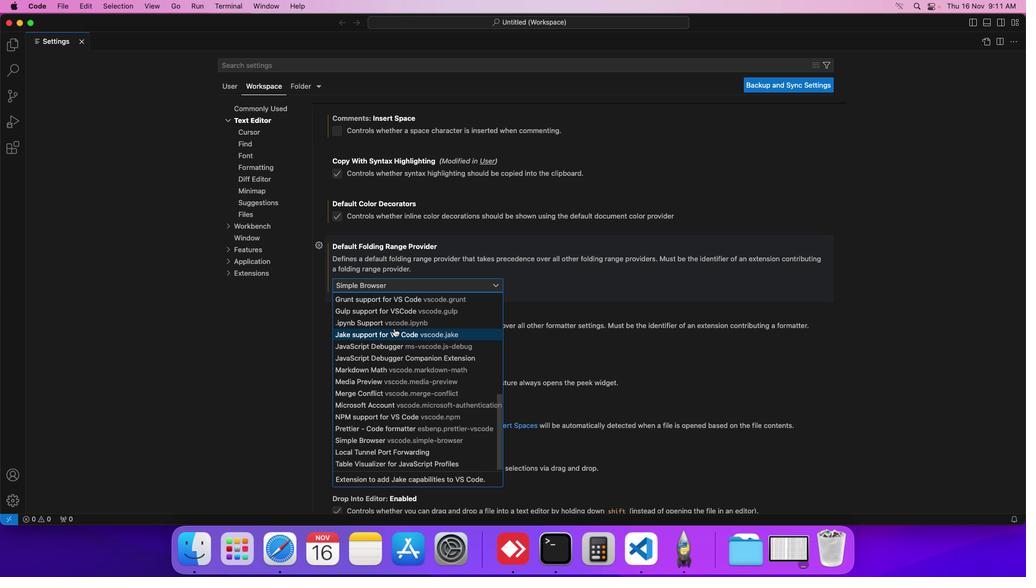 
Action: Mouse scrolled (384, 318) with delta (-9, -9)
Screenshot: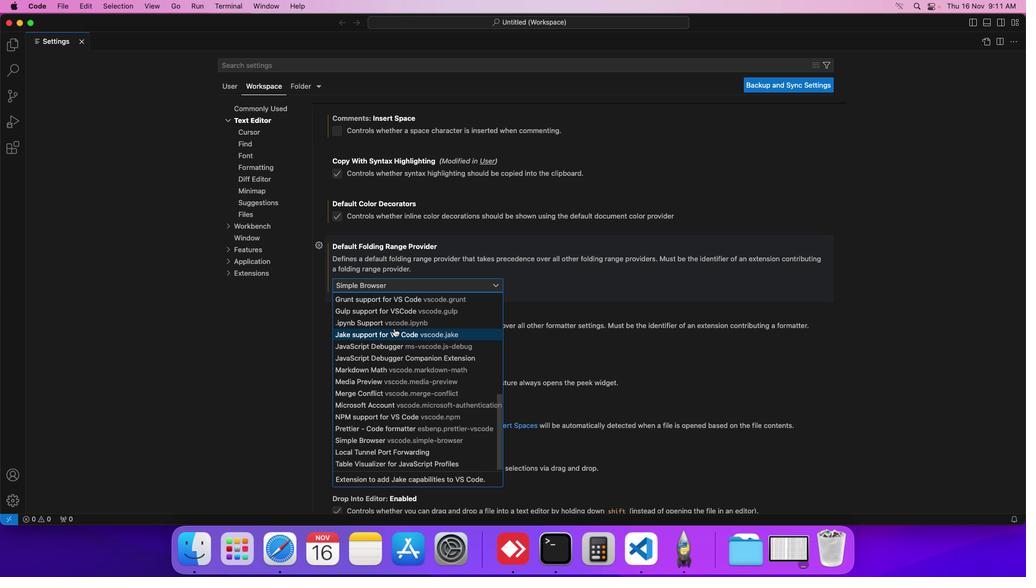 
Action: Mouse scrolled (384, 318) with delta (-9, -9)
Screenshot: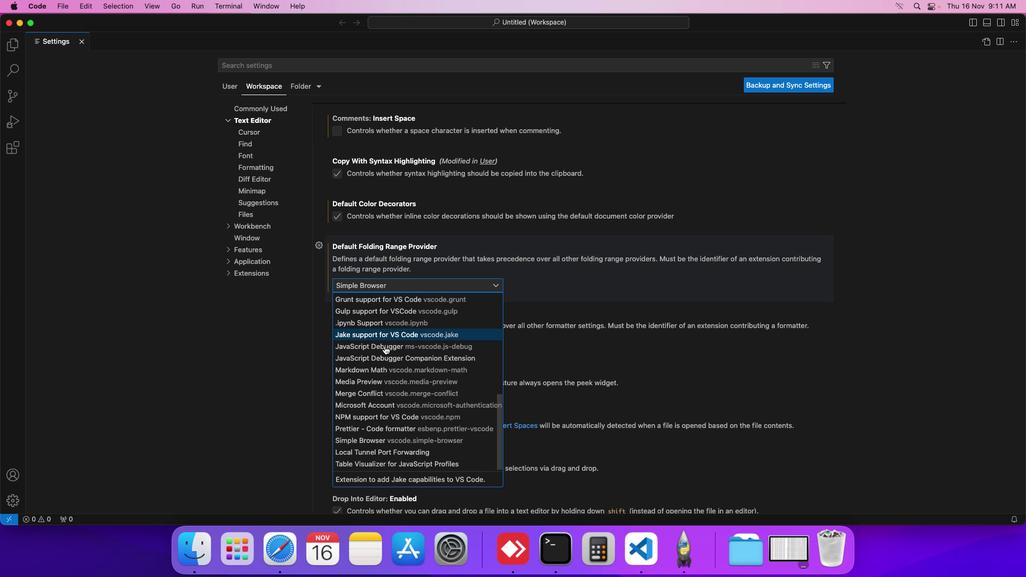 
Action: Mouse scrolled (384, 318) with delta (-9, -9)
Screenshot: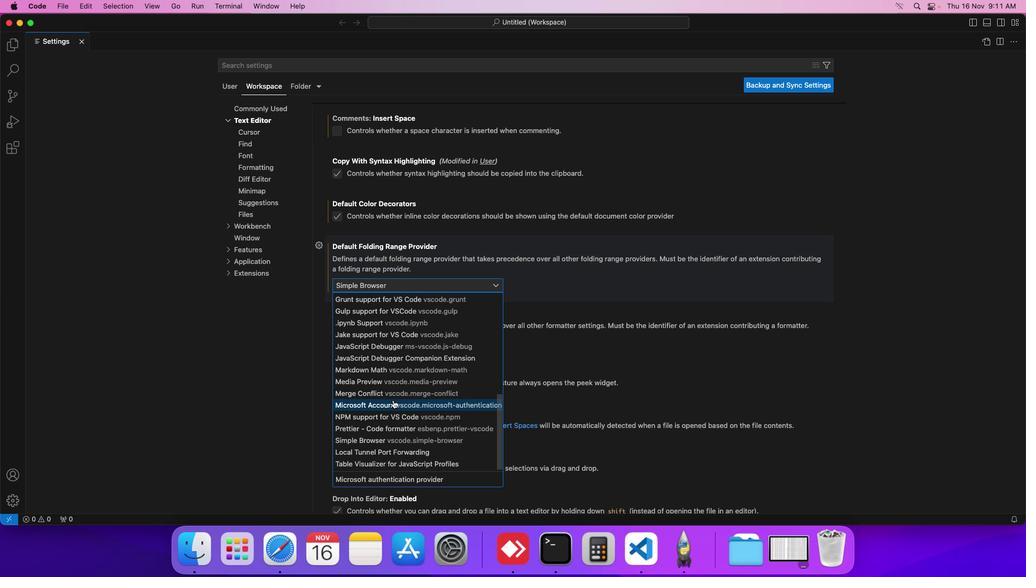 
Action: Mouse moved to (366, 419)
Screenshot: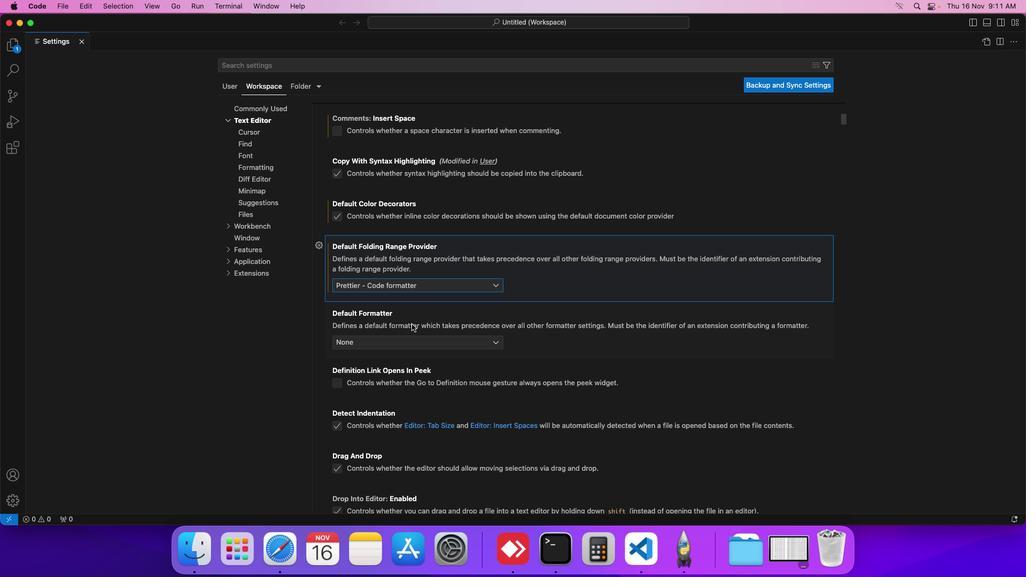 
Action: Mouse pressed left at (366, 419)
Screenshot: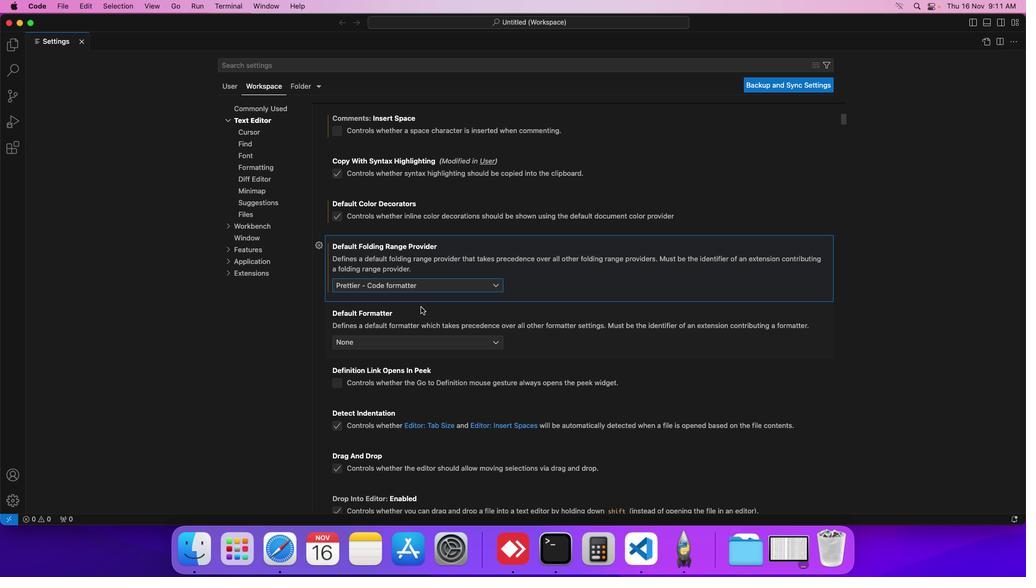 
Action: Mouse moved to (421, 279)
Screenshot: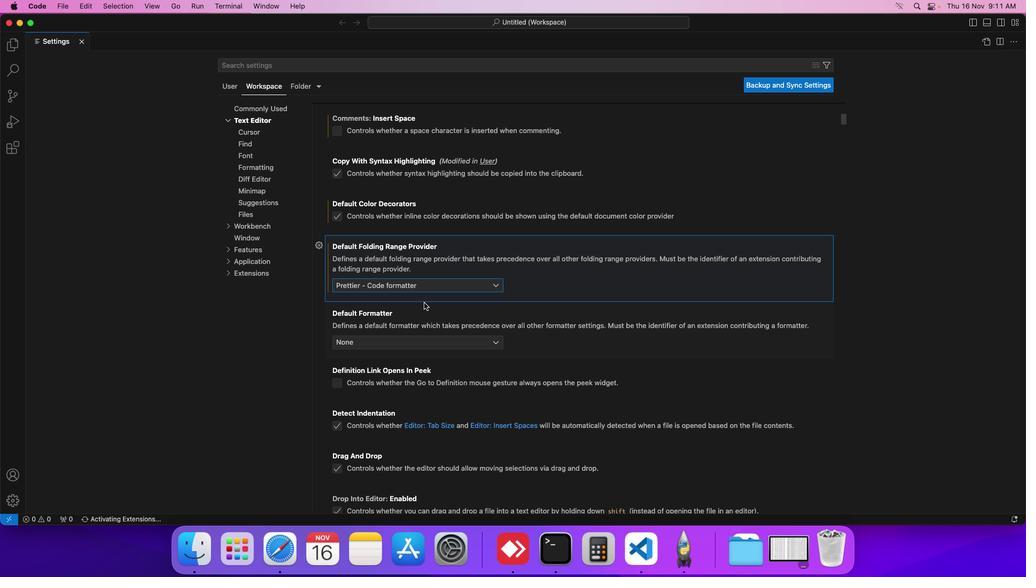 
